 Task: Find connections with filter location Deoli with filter topic #securitywith filter profile language German with filter current company Esko with filter school Air Force Bal Bharati School with filter industry Market Research with filter service category Nonprofit Consulting with filter keywords title Director of Ethical Hacking
Action: Mouse moved to (470, 64)
Screenshot: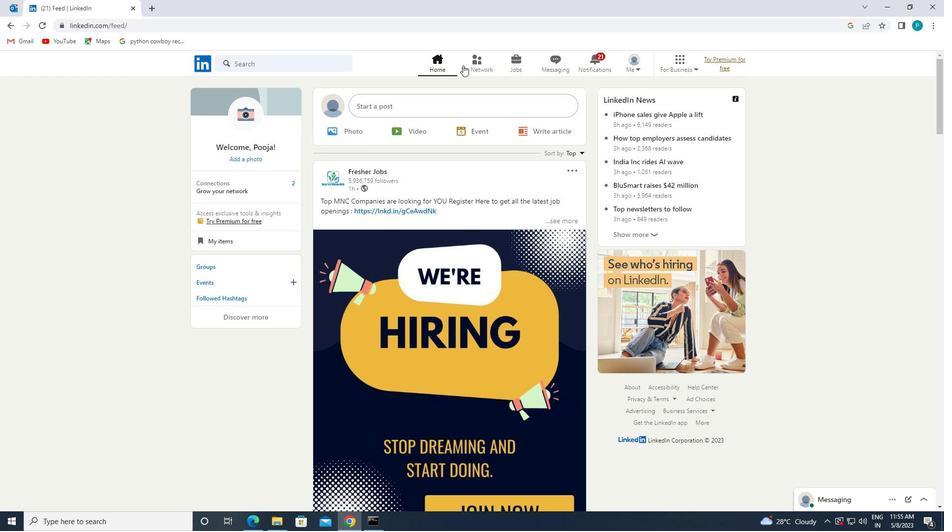 
Action: Mouse pressed left at (470, 64)
Screenshot: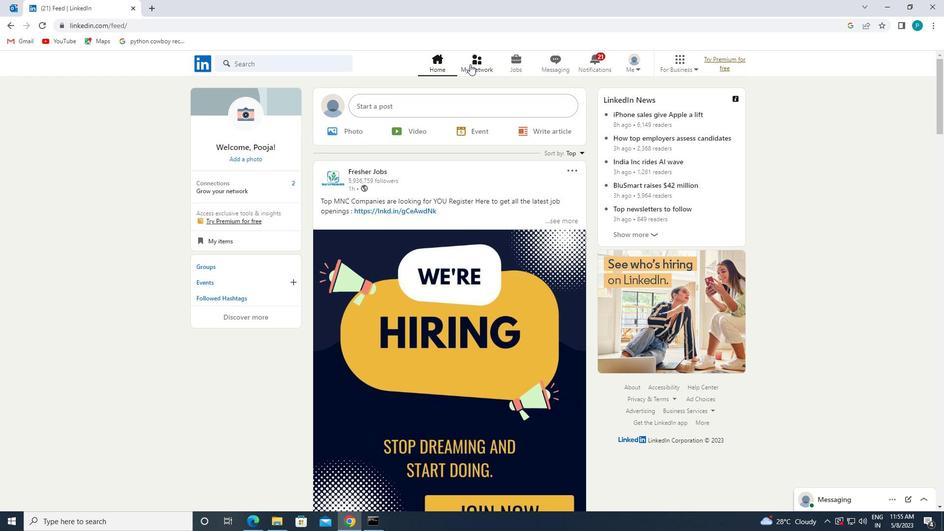 
Action: Mouse moved to (307, 117)
Screenshot: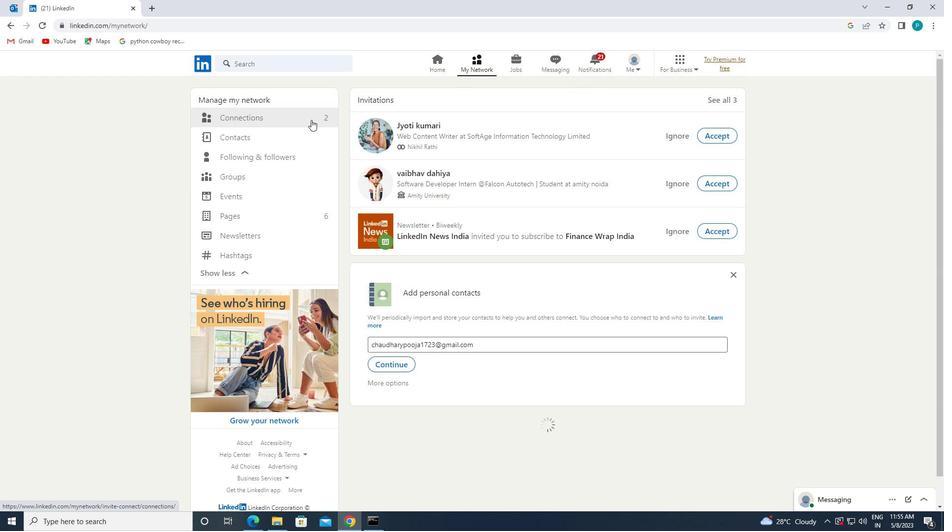 
Action: Mouse pressed left at (307, 117)
Screenshot: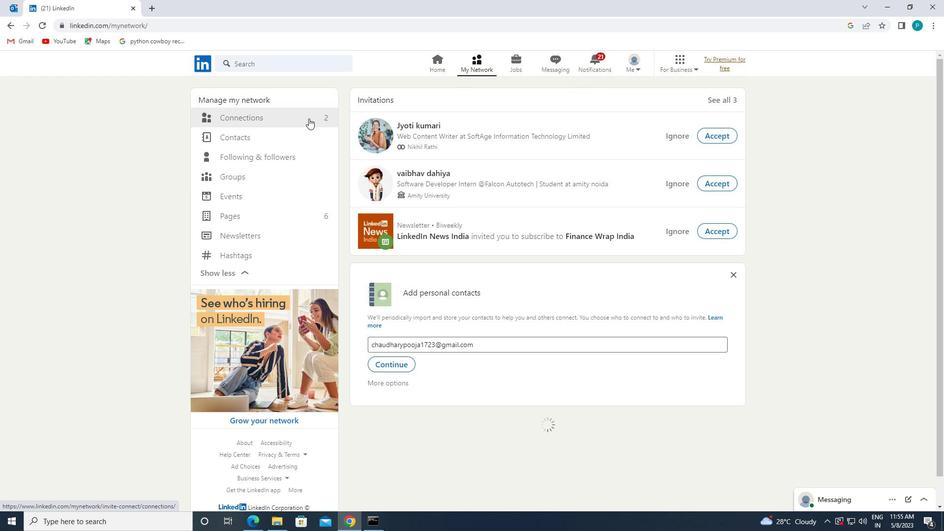 
Action: Mouse moved to (532, 120)
Screenshot: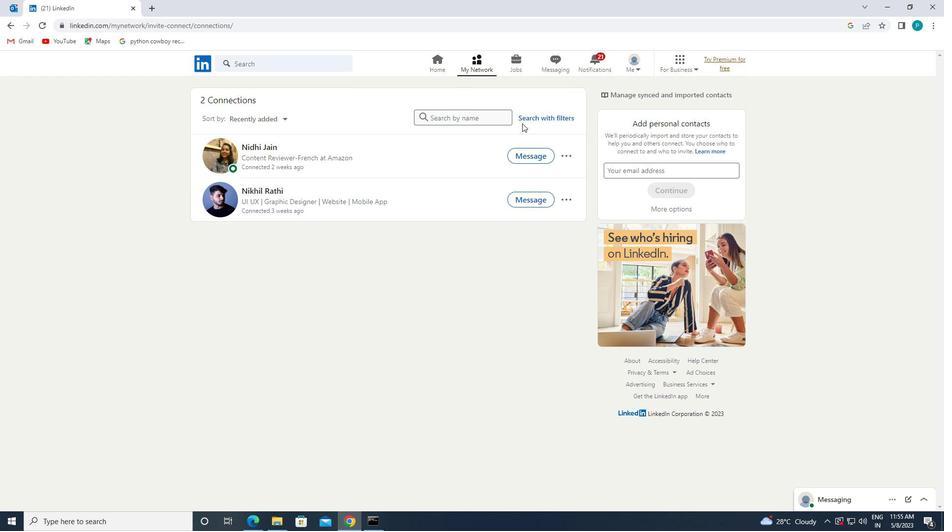 
Action: Mouse pressed left at (532, 120)
Screenshot: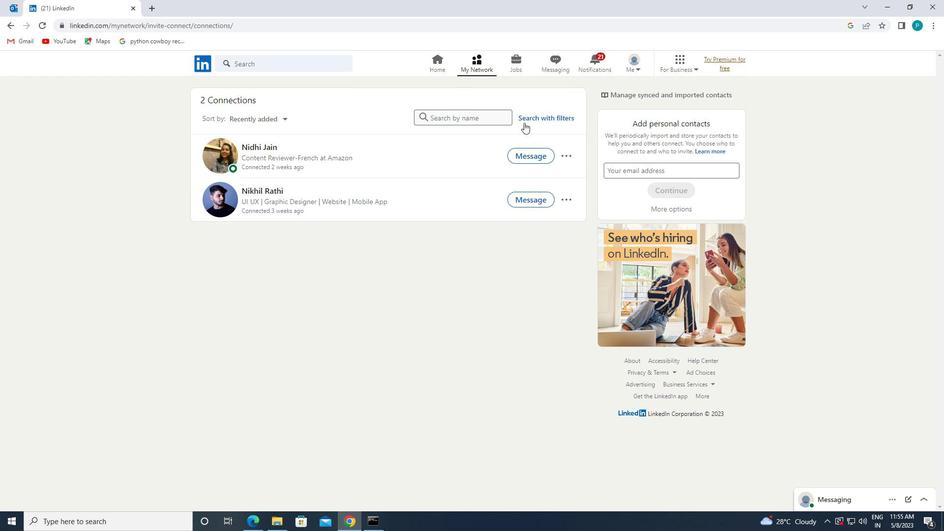 
Action: Mouse moved to (516, 92)
Screenshot: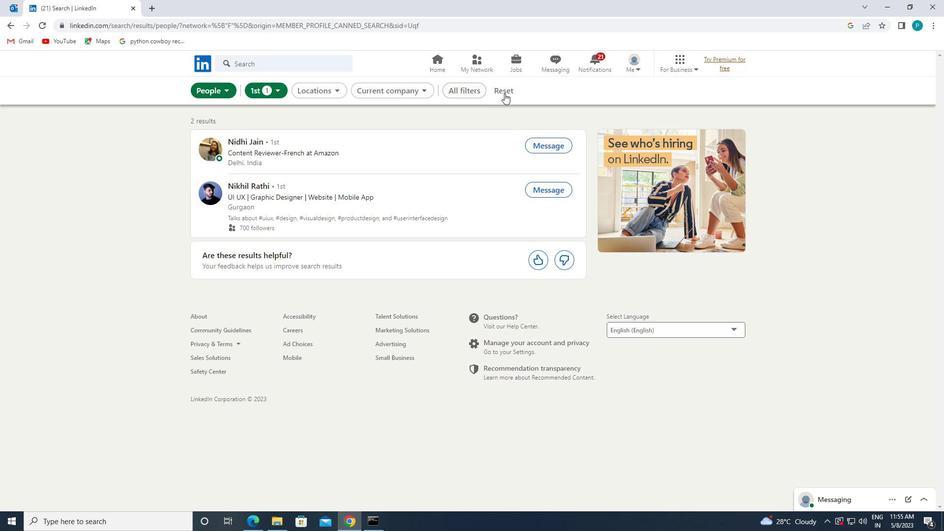 
Action: Mouse pressed left at (516, 92)
Screenshot: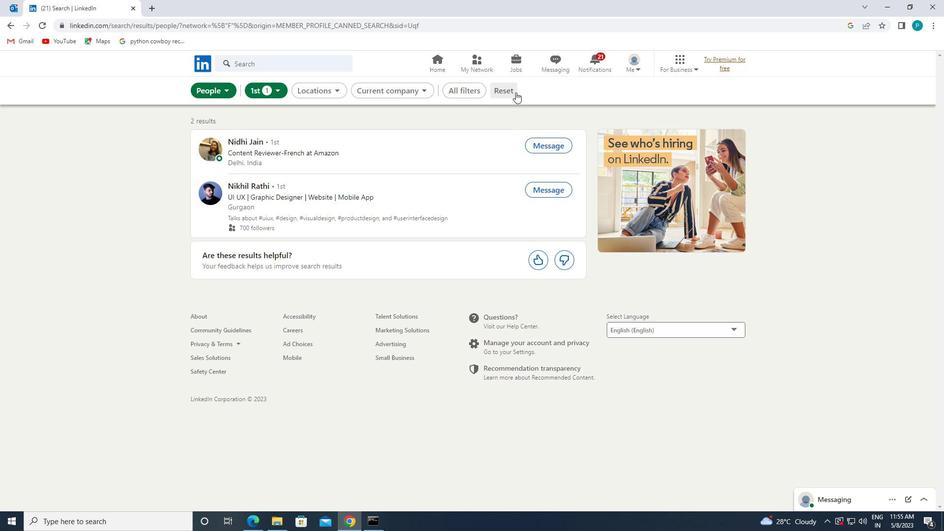 
Action: Mouse moved to (503, 84)
Screenshot: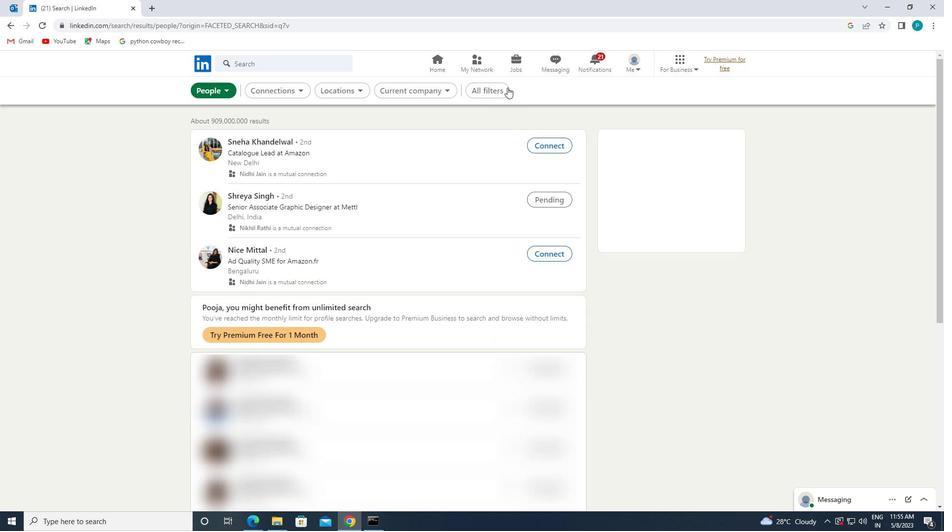 
Action: Mouse pressed left at (503, 84)
Screenshot: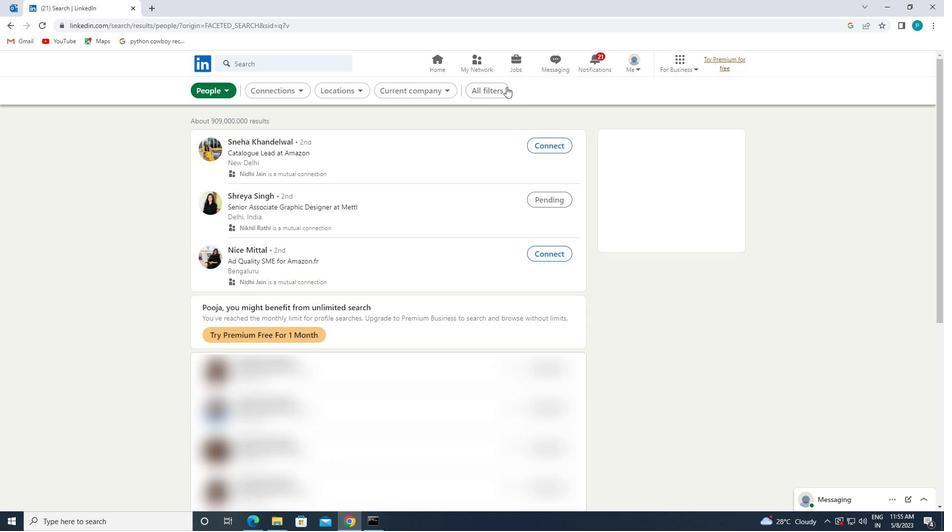 
Action: Mouse moved to (876, 338)
Screenshot: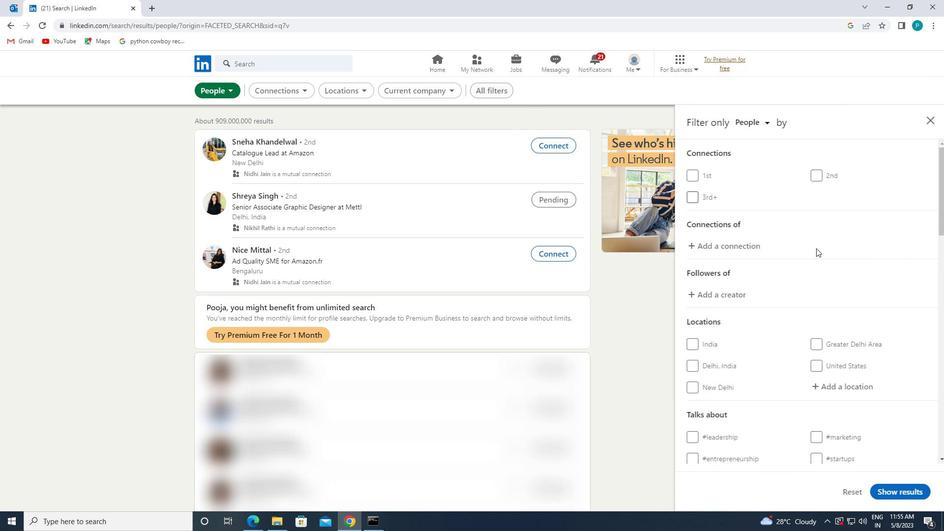 
Action: Mouse scrolled (876, 337) with delta (0, 0)
Screenshot: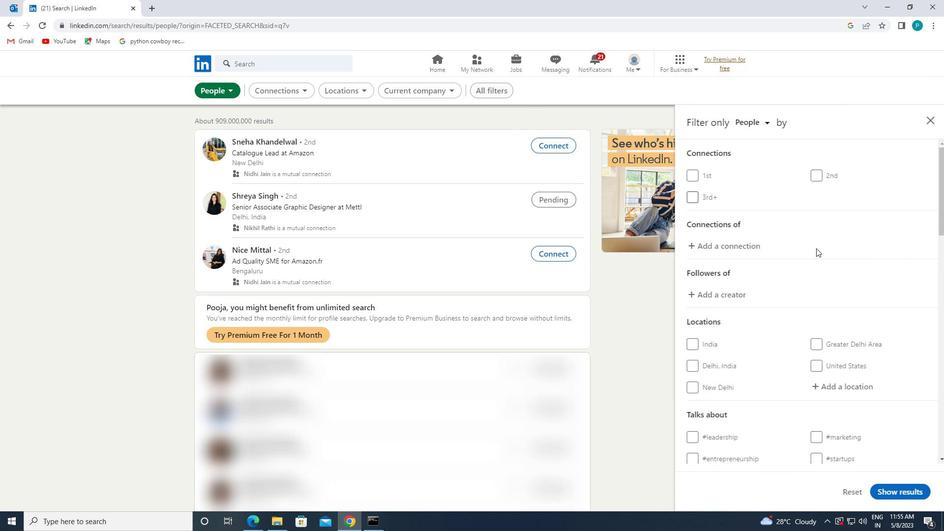 
Action: Mouse moved to (878, 340)
Screenshot: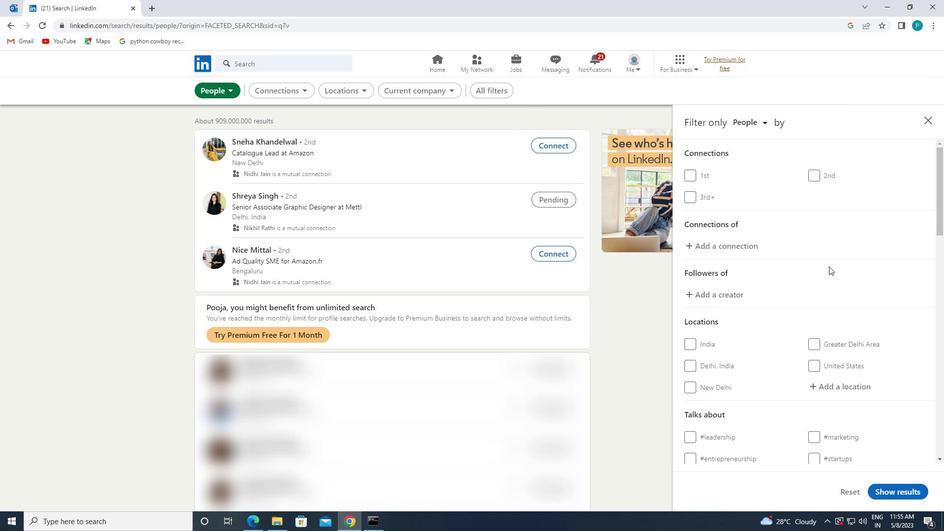 
Action: Mouse scrolled (878, 340) with delta (0, 0)
Screenshot: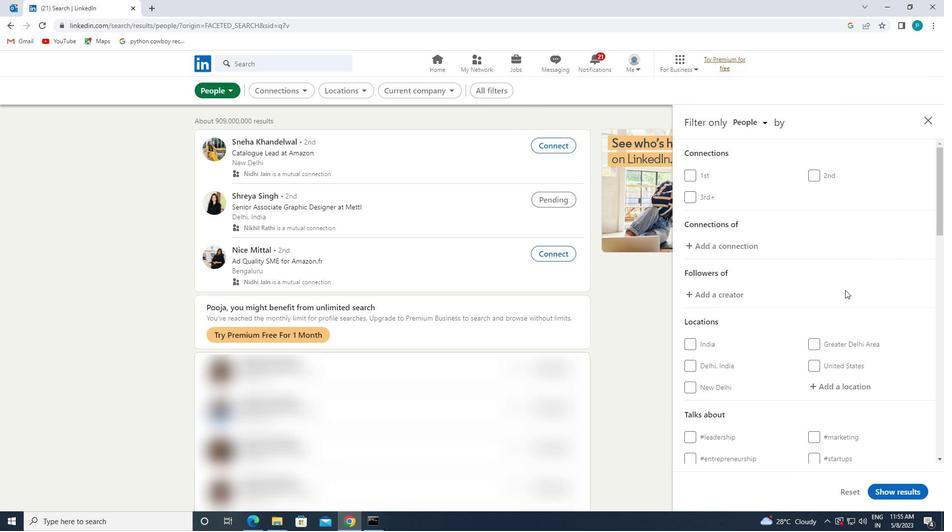 
Action: Mouse moved to (847, 289)
Screenshot: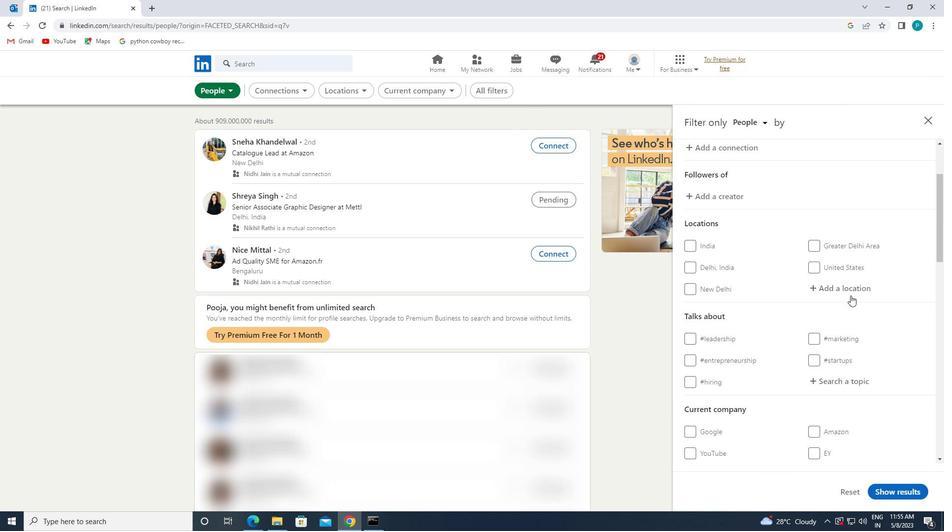 
Action: Mouse pressed left at (847, 289)
Screenshot: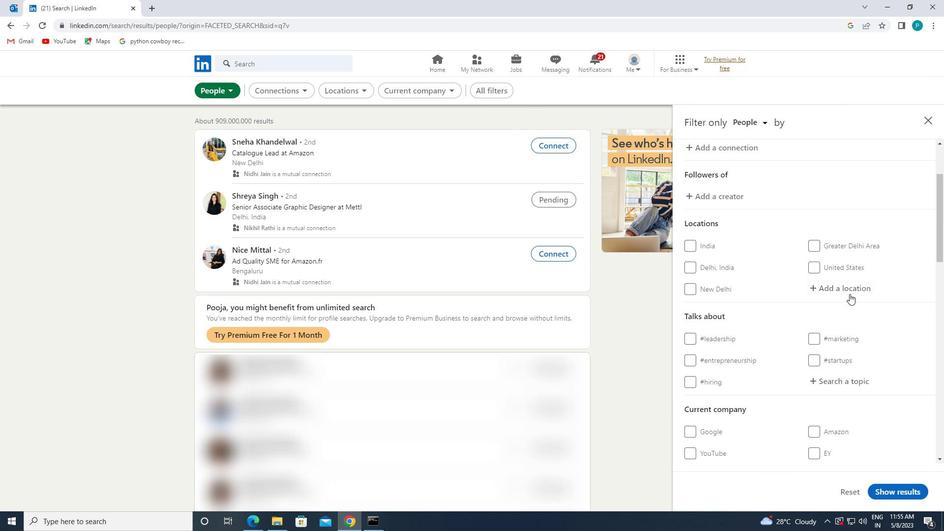 
Action: Key pressed <Key.caps_lock>d<Key.caps_lock>eoli
Screenshot: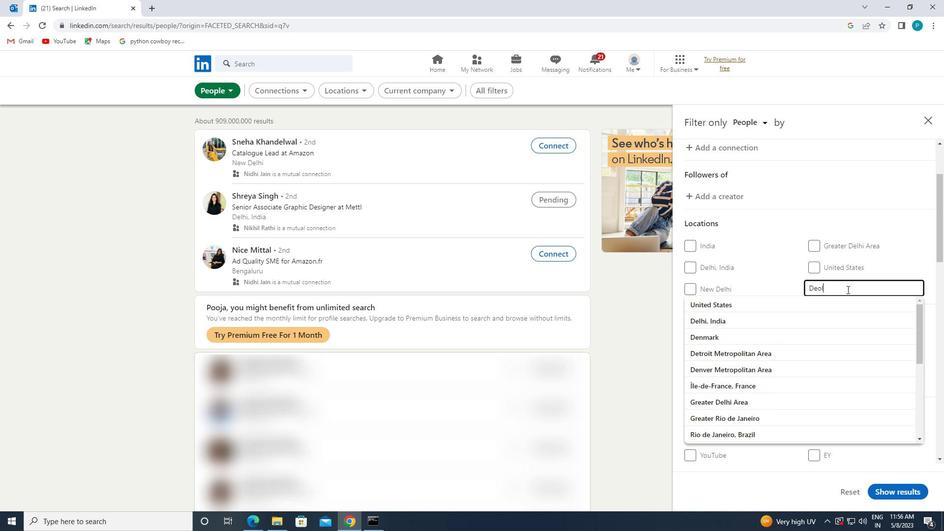 
Action: Mouse moved to (850, 301)
Screenshot: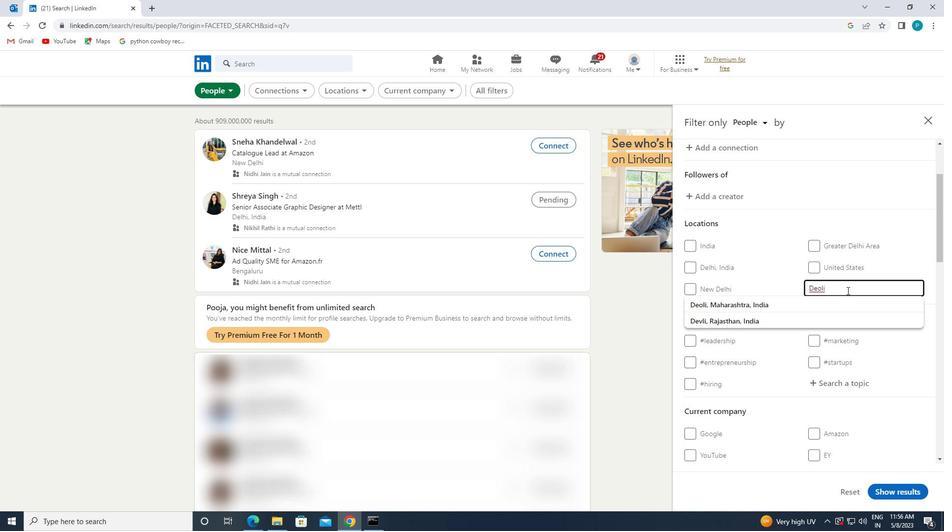 
Action: Mouse pressed left at (850, 301)
Screenshot: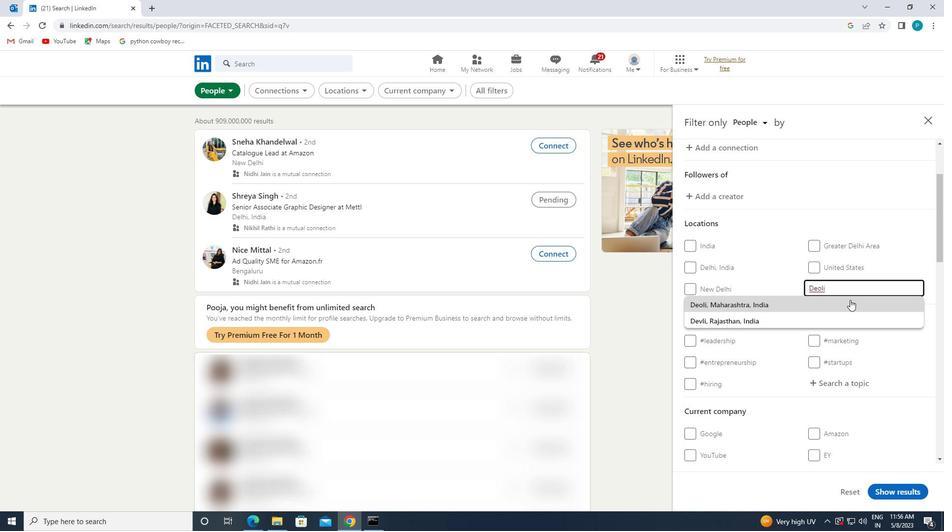 
Action: Mouse moved to (855, 321)
Screenshot: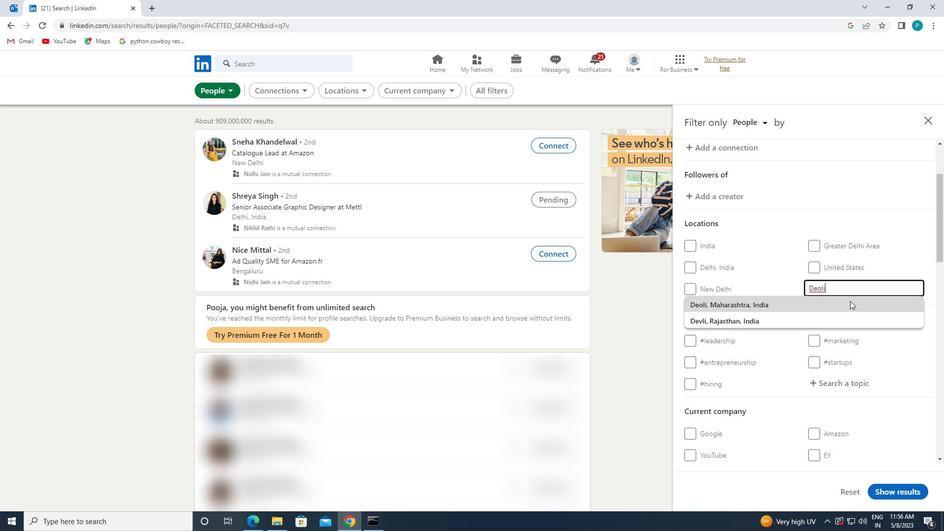 
Action: Mouse scrolled (855, 320) with delta (0, 0)
Screenshot: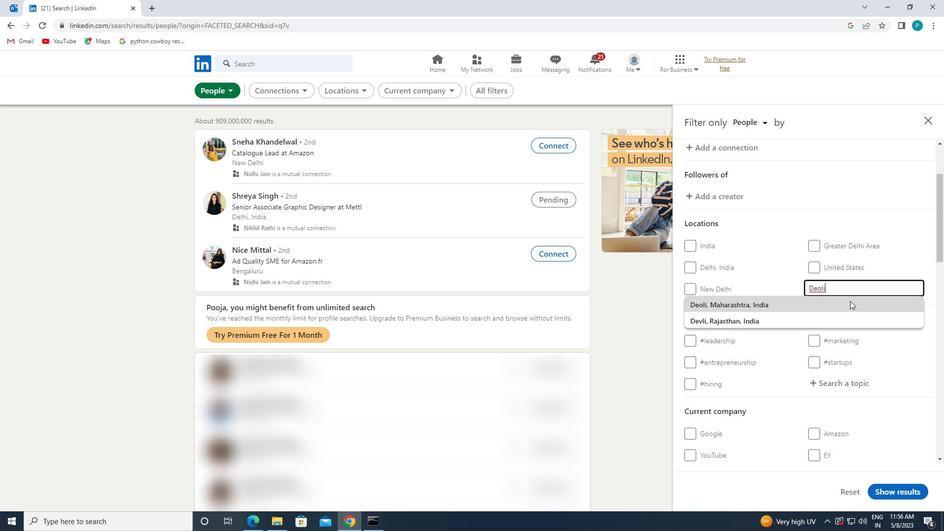 
Action: Mouse moved to (855, 321)
Screenshot: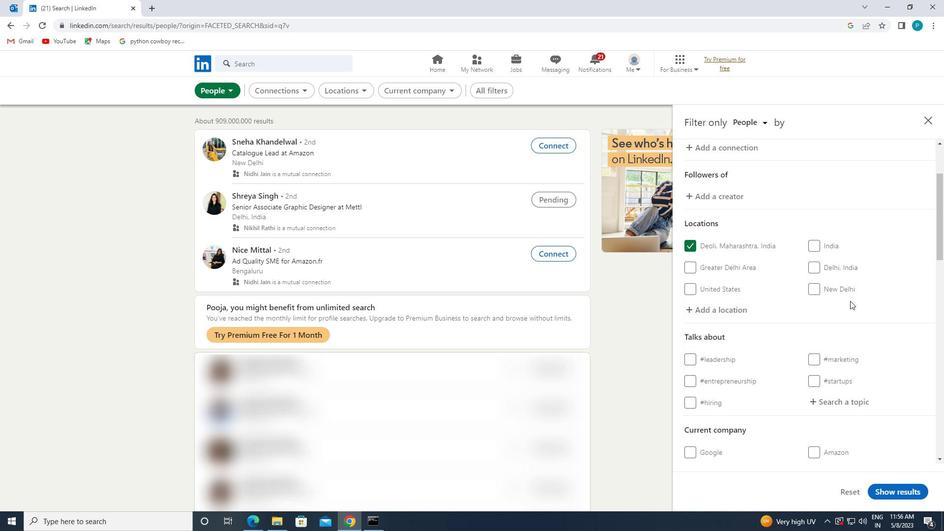 
Action: Mouse scrolled (855, 321) with delta (0, 0)
Screenshot: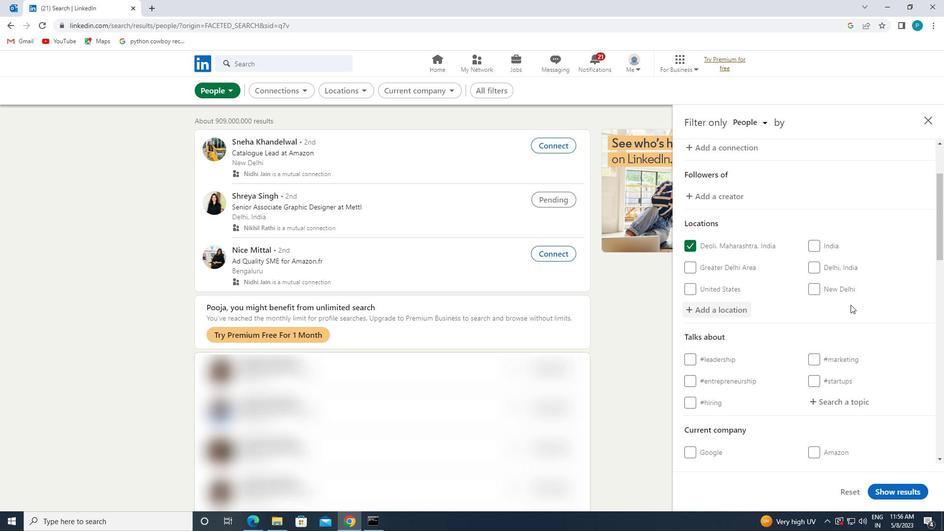 
Action: Mouse moved to (858, 304)
Screenshot: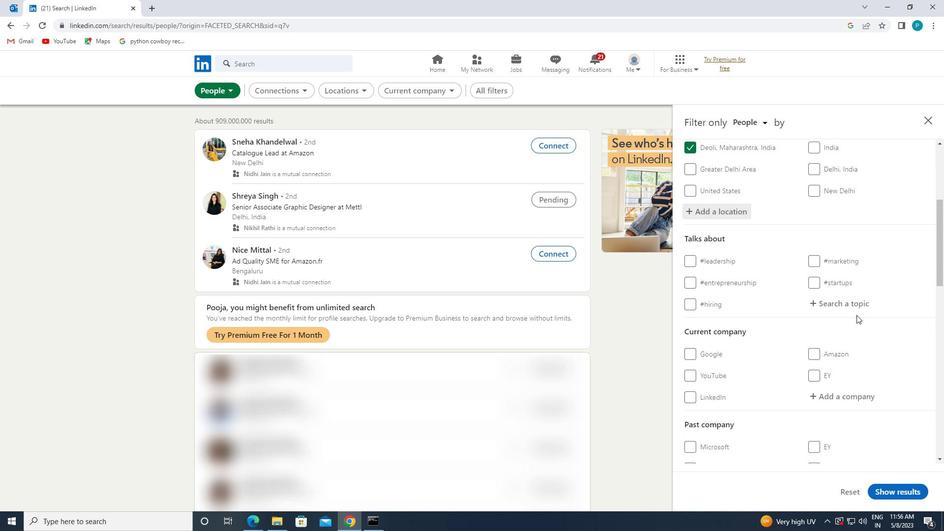 
Action: Mouse pressed left at (858, 304)
Screenshot: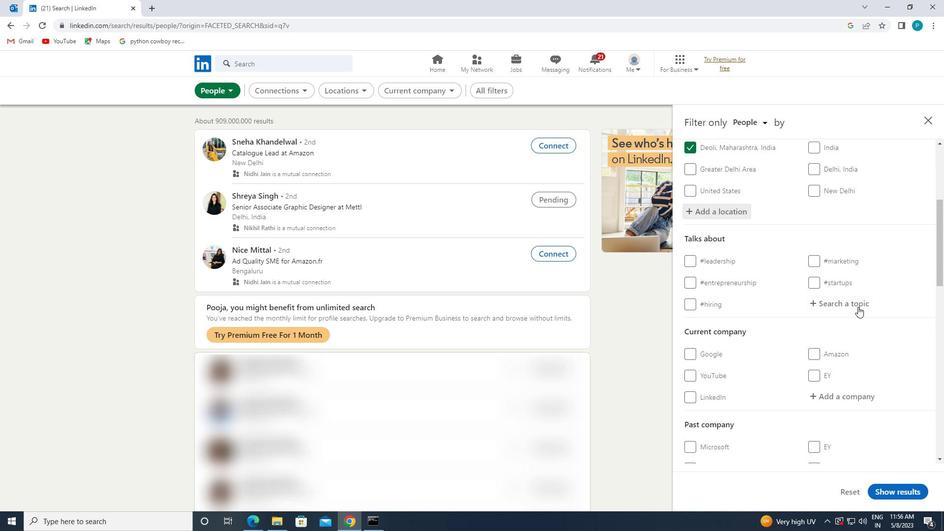 
Action: Key pressed <Key.shift>#SECURITY
Screenshot: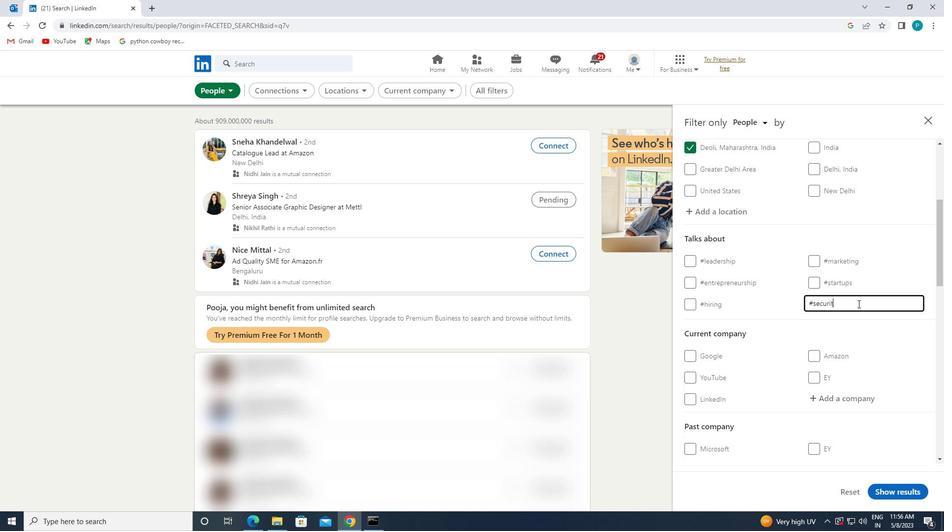 
Action: Mouse moved to (828, 335)
Screenshot: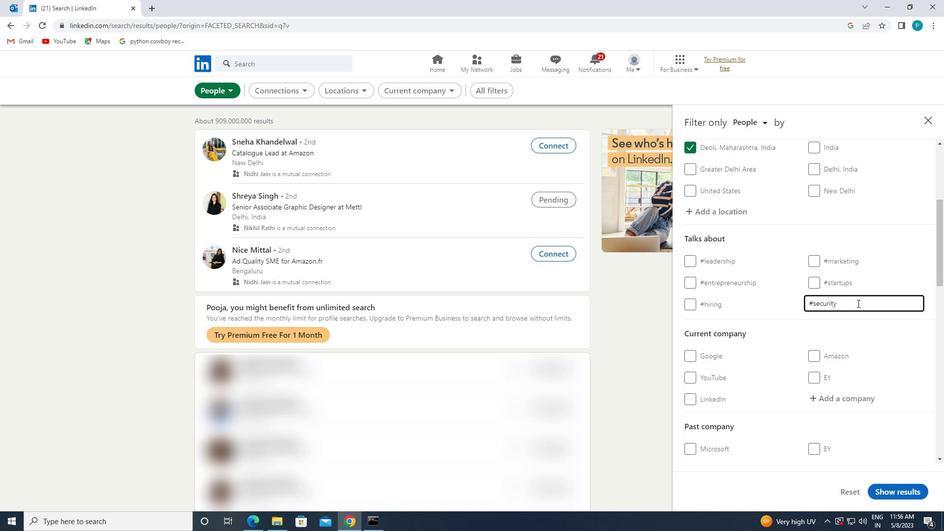 
Action: Mouse scrolled (828, 334) with delta (0, 0)
Screenshot: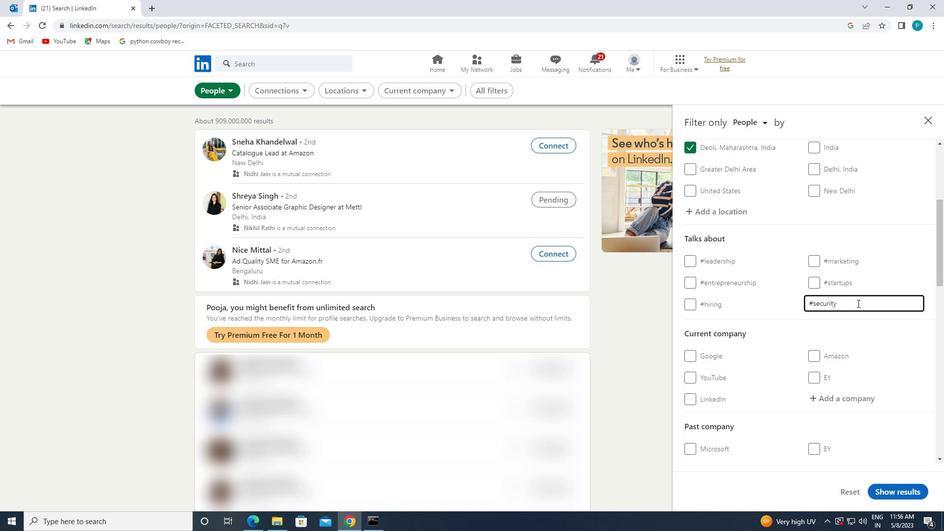 
Action: Mouse moved to (813, 347)
Screenshot: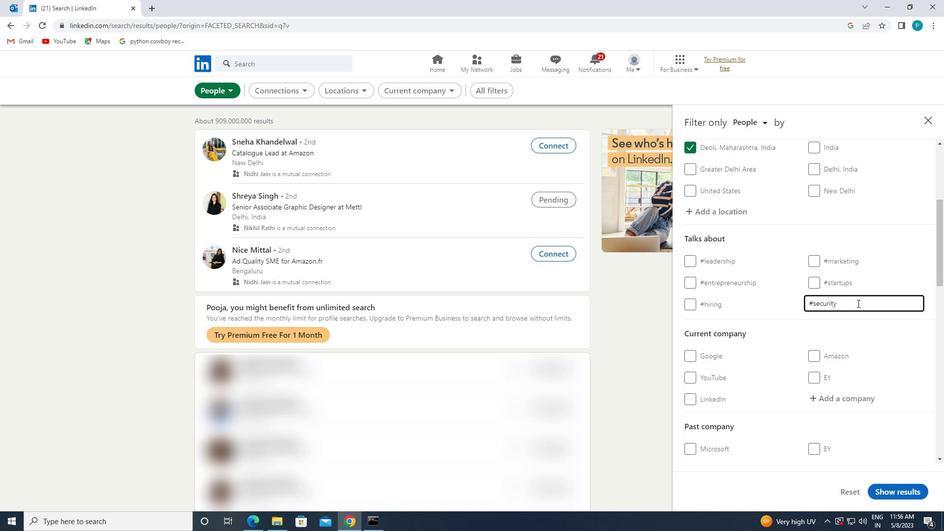 
Action: Mouse scrolled (813, 346) with delta (0, 0)
Screenshot: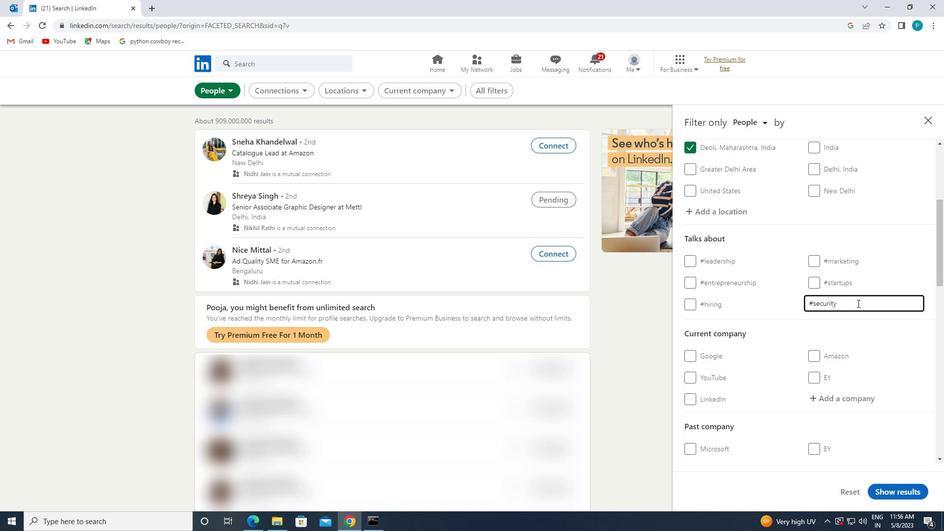 
Action: Mouse moved to (812, 348)
Screenshot: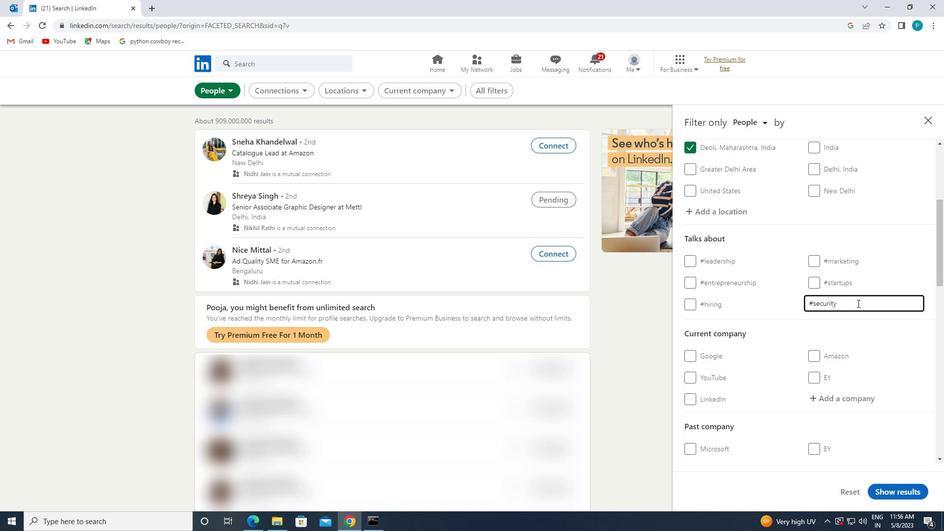 
Action: Mouse scrolled (812, 347) with delta (0, 0)
Screenshot: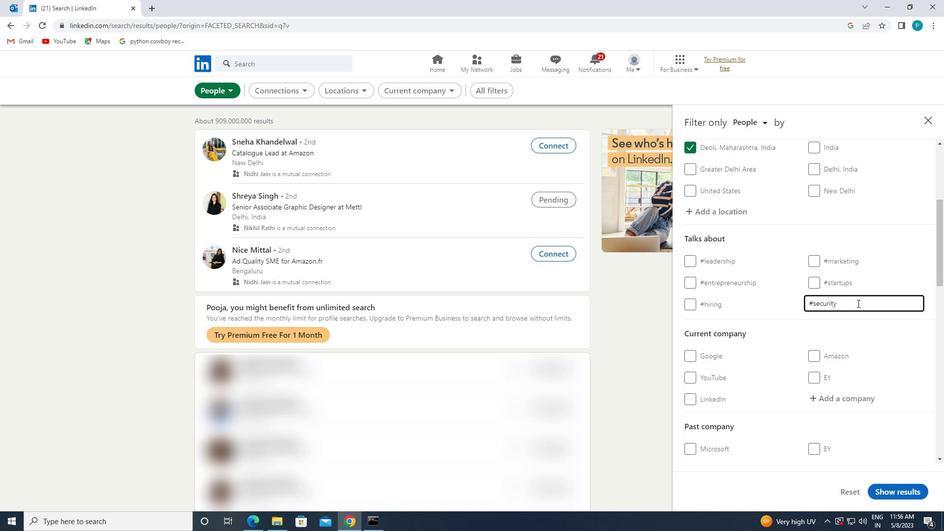 
Action: Mouse moved to (745, 368)
Screenshot: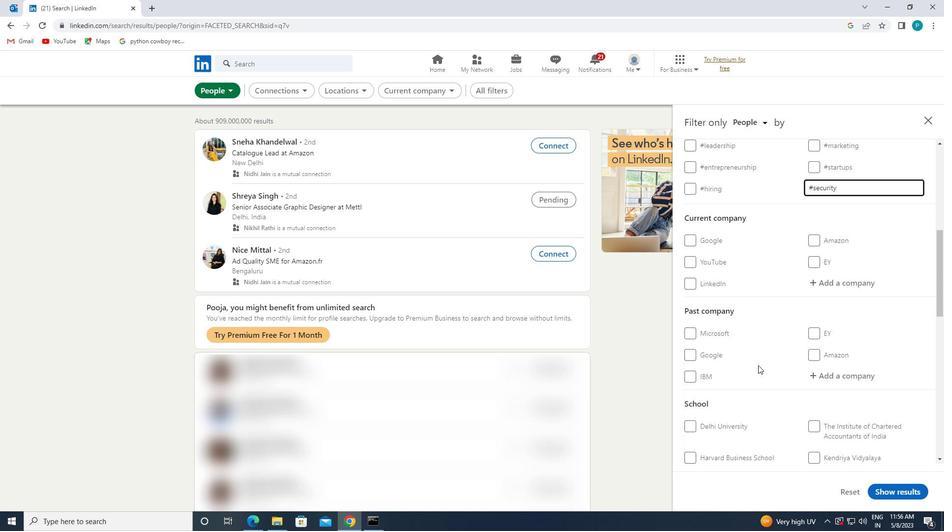 
Action: Mouse scrolled (745, 367) with delta (0, 0)
Screenshot: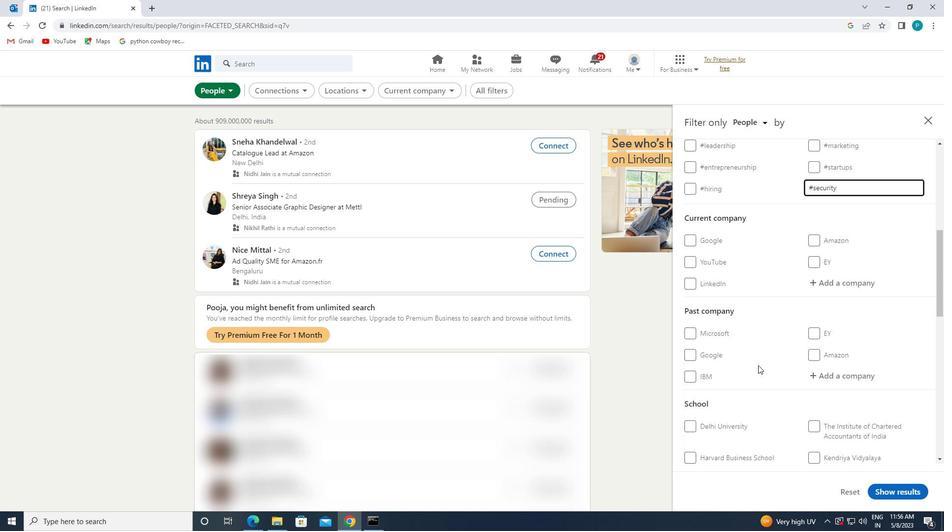 
Action: Mouse scrolled (745, 367) with delta (0, 0)
Screenshot: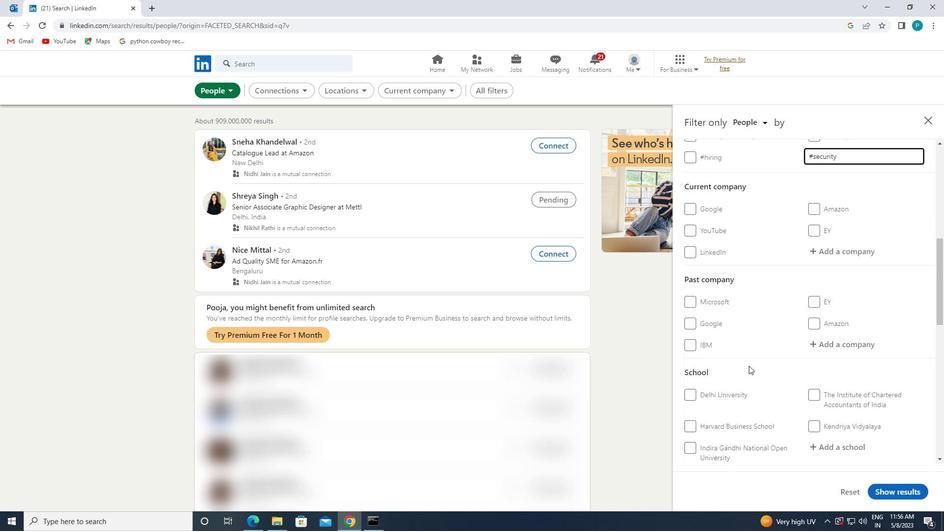 
Action: Mouse moved to (703, 390)
Screenshot: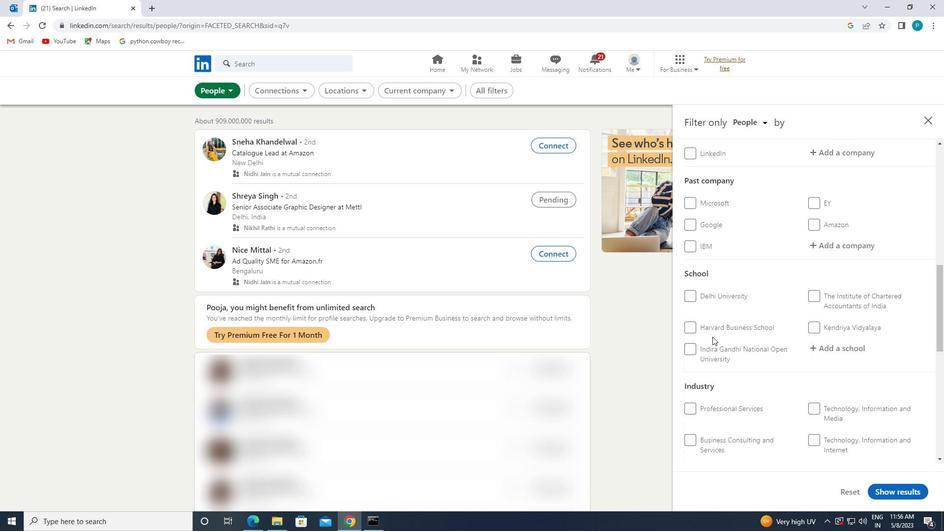 
Action: Mouse scrolled (703, 389) with delta (0, 0)
Screenshot: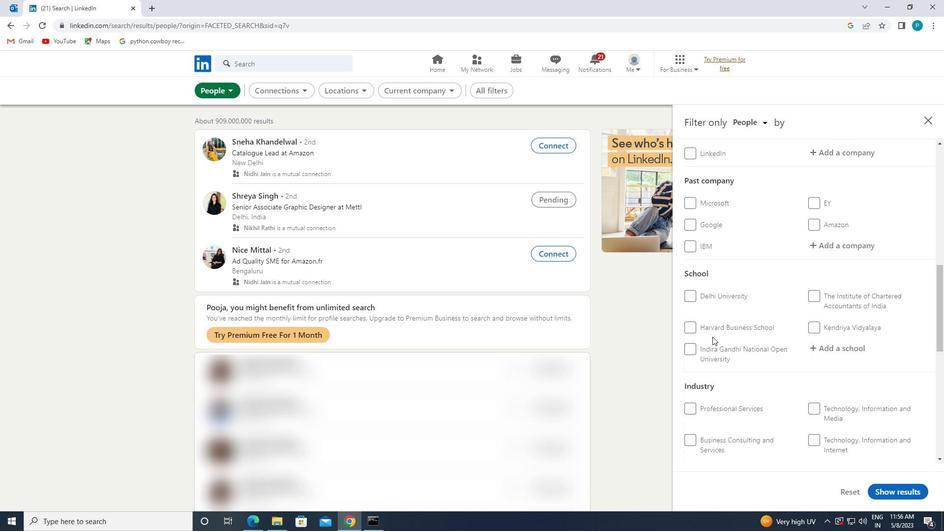 
Action: Mouse scrolled (703, 389) with delta (0, 0)
Screenshot: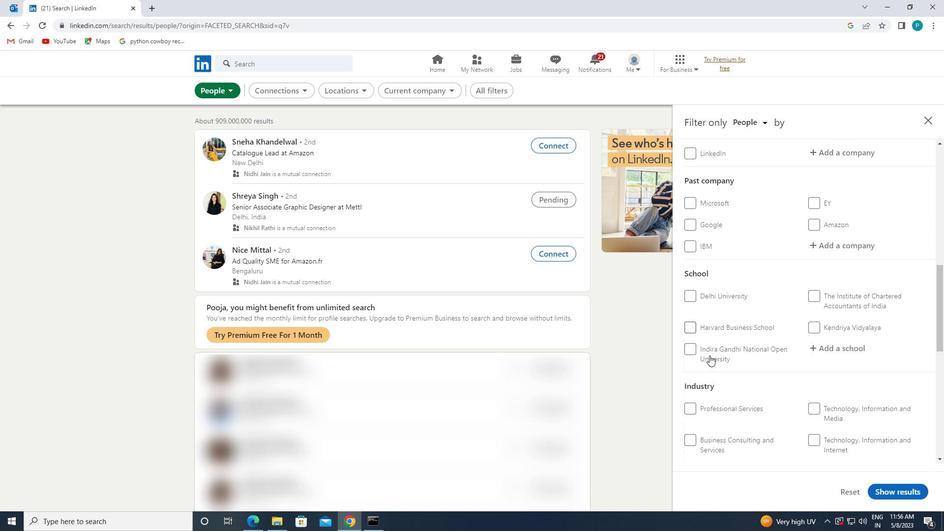 
Action: Mouse scrolled (703, 389) with delta (0, 0)
Screenshot: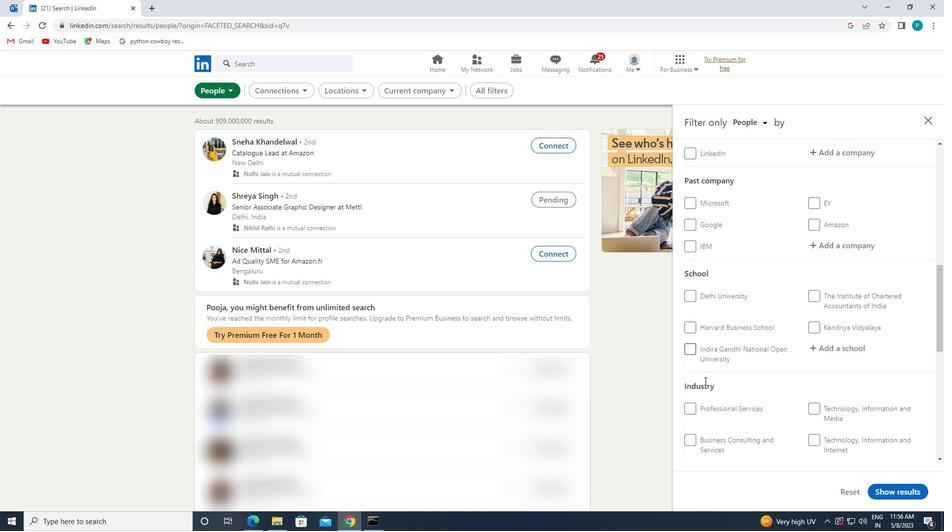 
Action: Mouse moved to (685, 414)
Screenshot: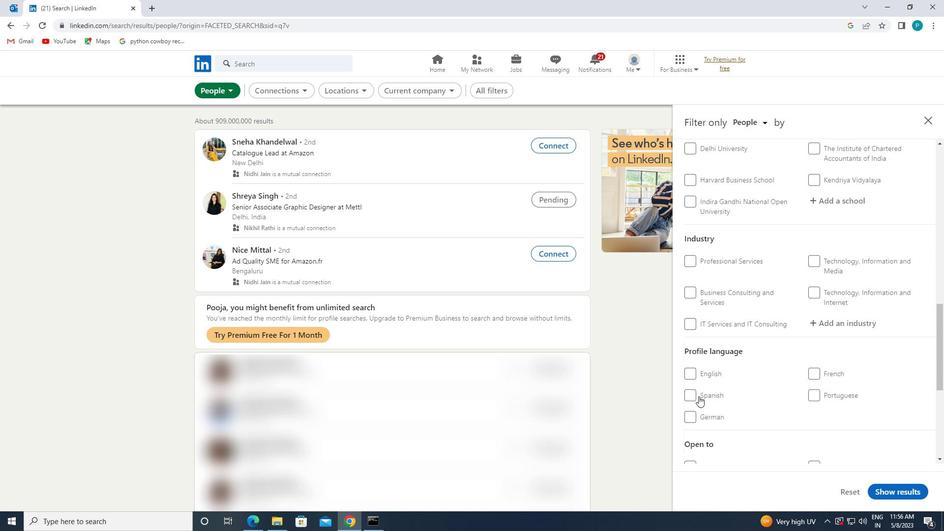 
Action: Mouse pressed left at (685, 414)
Screenshot: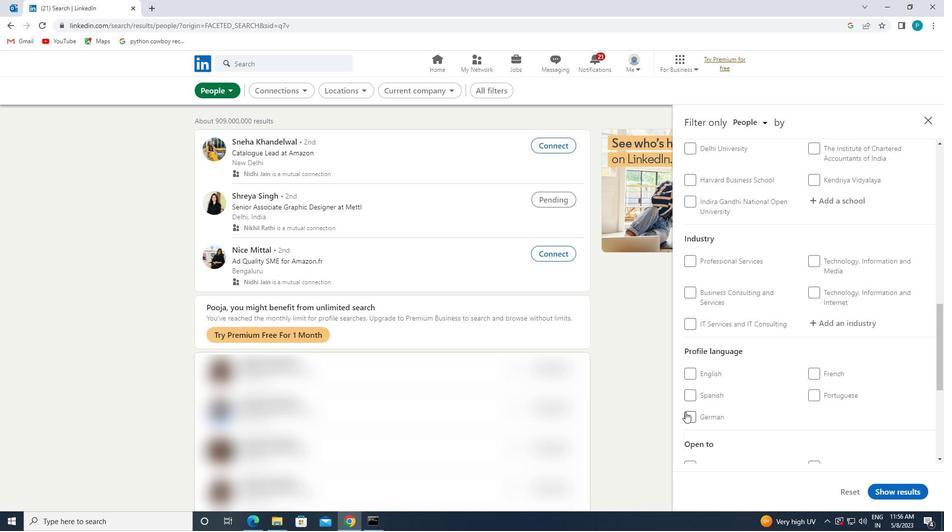 
Action: Mouse moved to (745, 383)
Screenshot: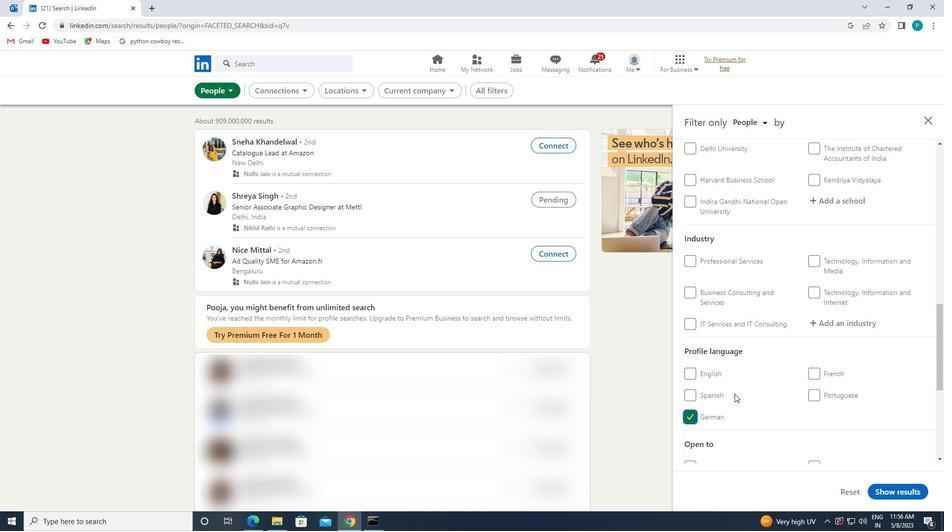 
Action: Mouse scrolled (745, 383) with delta (0, 0)
Screenshot: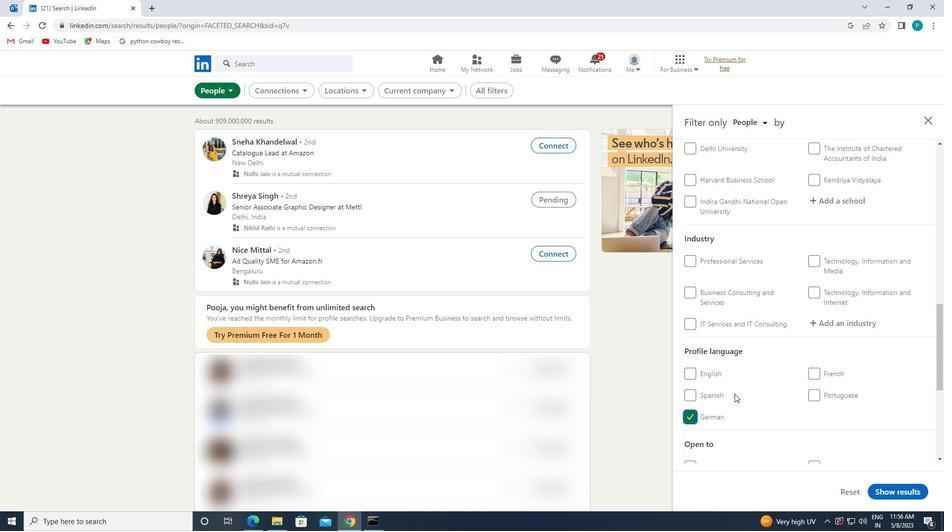 
Action: Mouse moved to (745, 382)
Screenshot: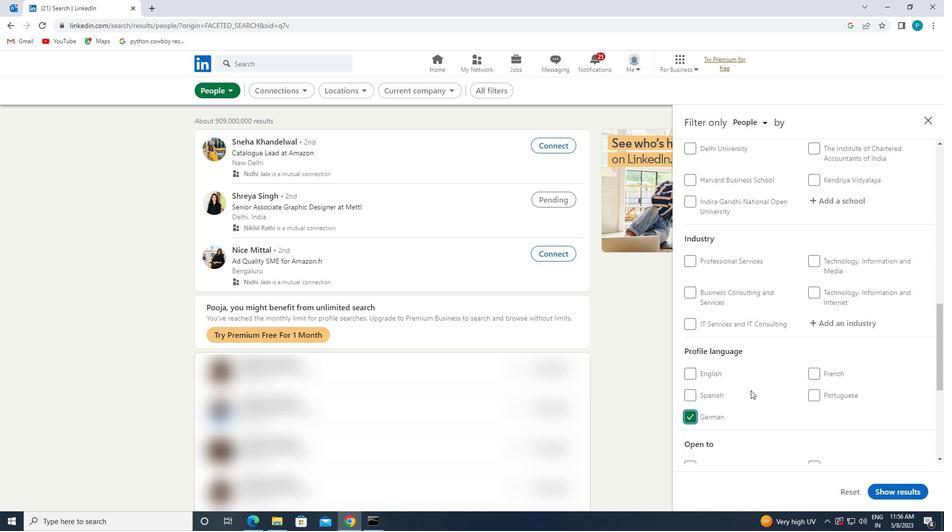 
Action: Mouse scrolled (745, 382) with delta (0, 0)
Screenshot: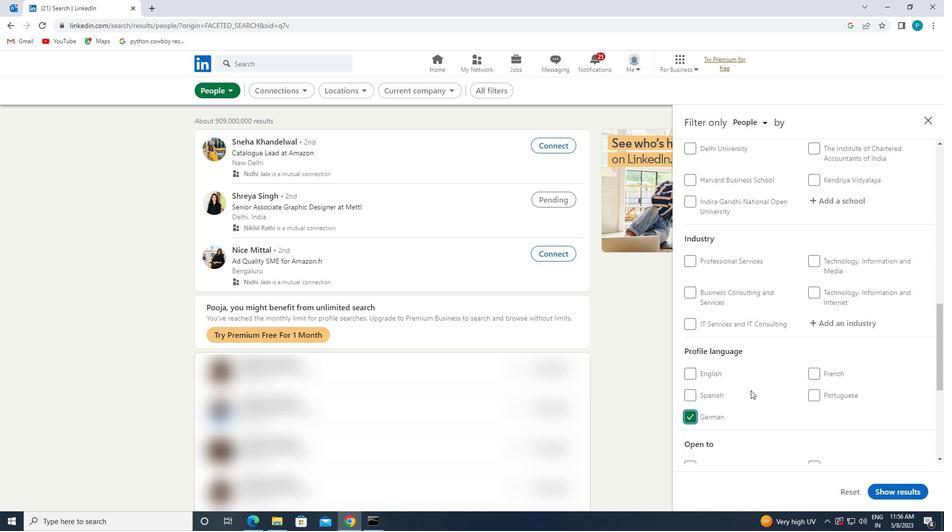 
Action: Mouse moved to (742, 380)
Screenshot: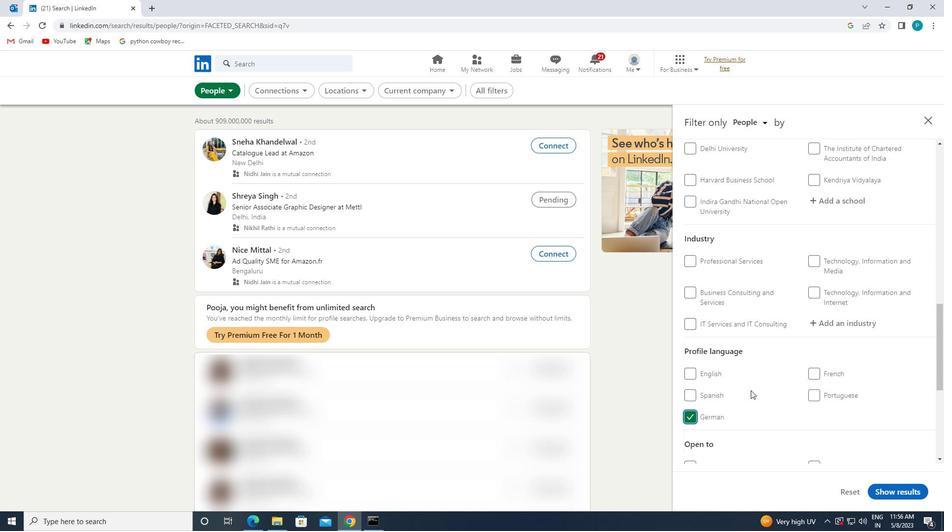 
Action: Mouse scrolled (742, 380) with delta (0, 0)
Screenshot: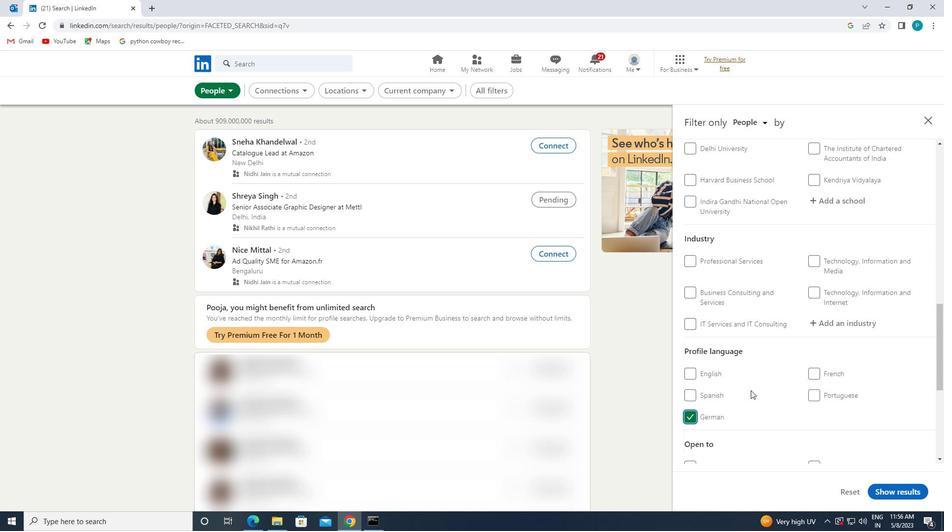 
Action: Mouse moved to (752, 336)
Screenshot: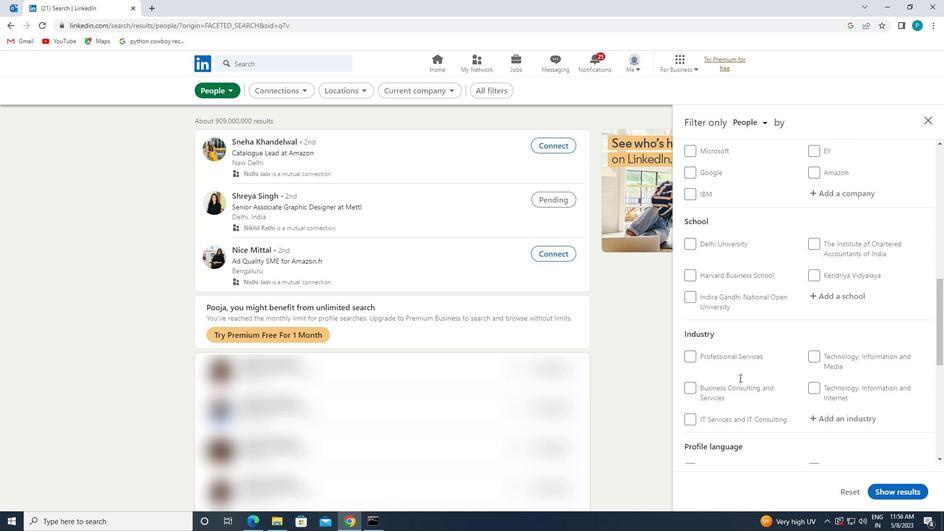 
Action: Mouse scrolled (752, 337) with delta (0, 0)
Screenshot: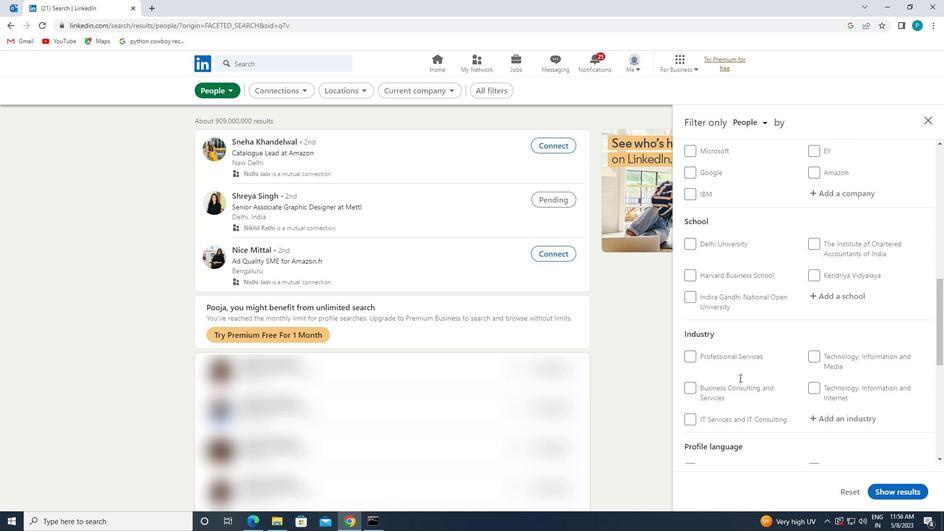 
Action: Mouse moved to (751, 333)
Screenshot: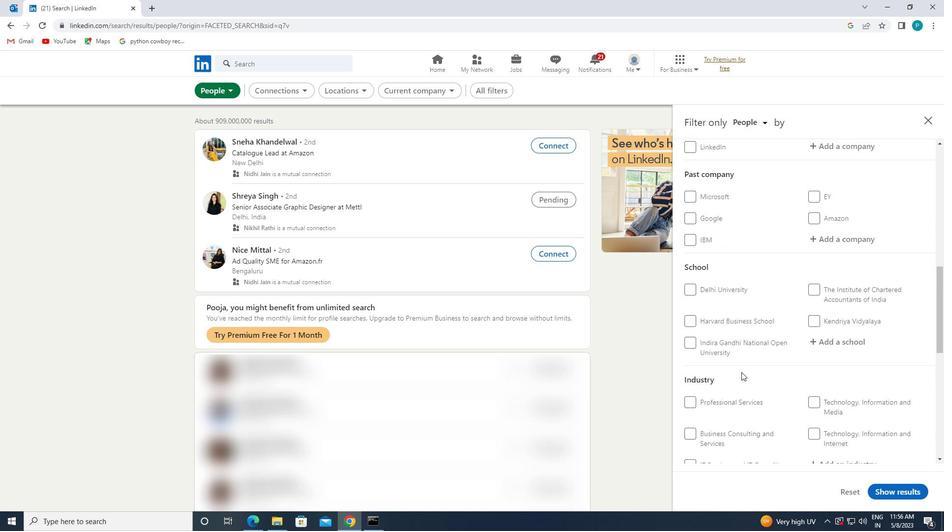 
Action: Mouse scrolled (751, 333) with delta (0, 0)
Screenshot: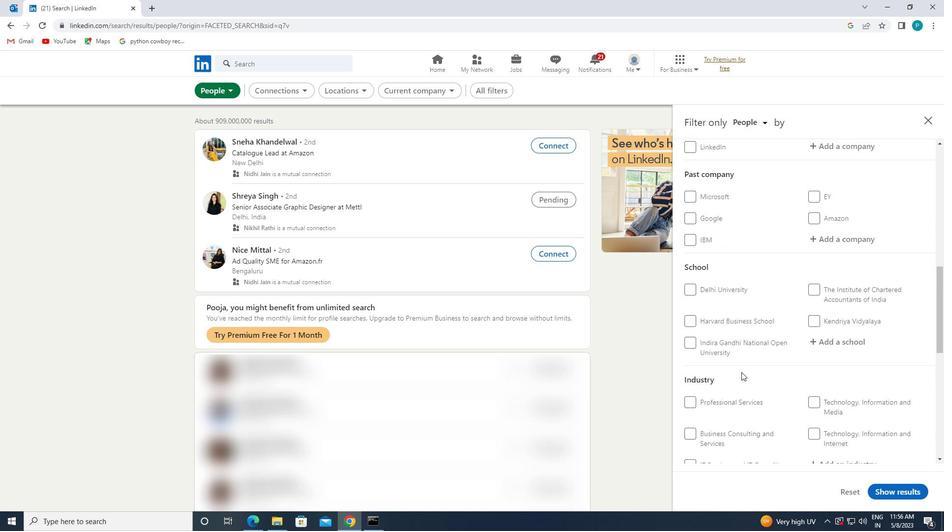 
Action: Mouse moved to (751, 332)
Screenshot: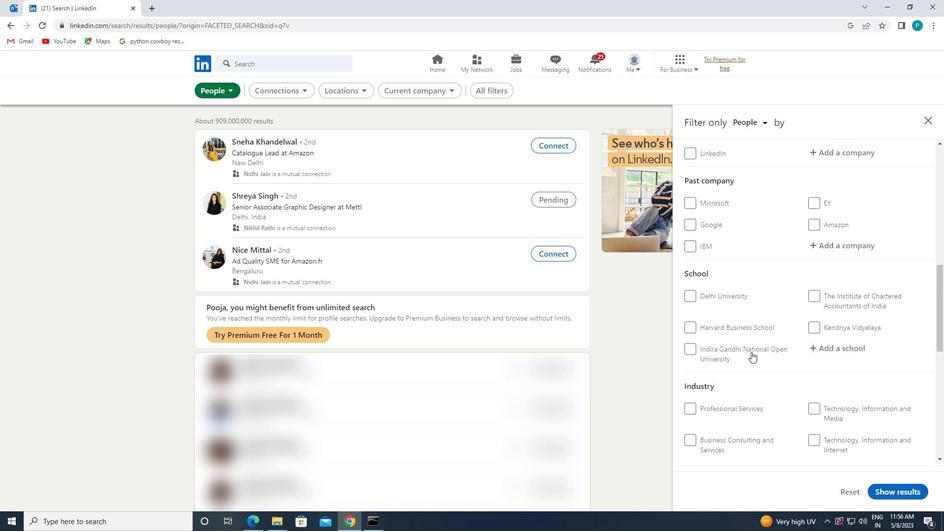 
Action: Mouse scrolled (751, 332) with delta (0, 0)
Screenshot: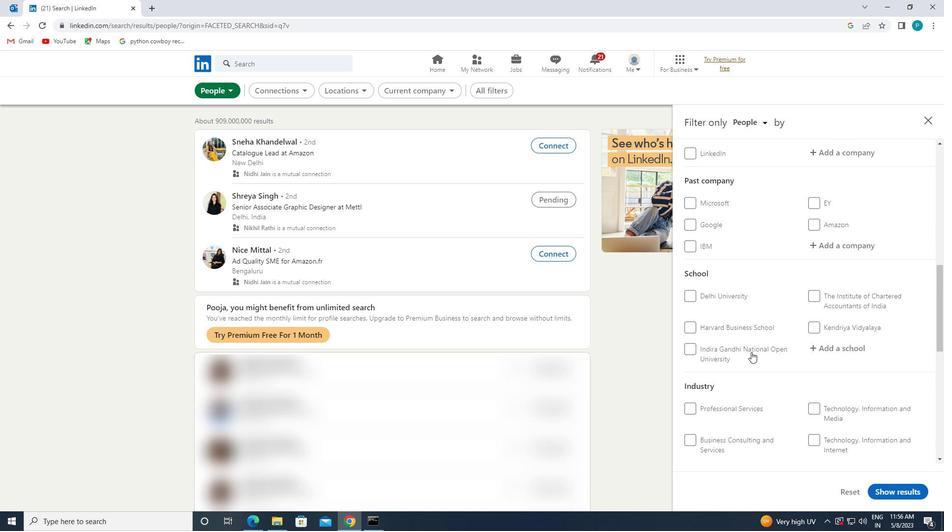 
Action: Mouse moved to (820, 292)
Screenshot: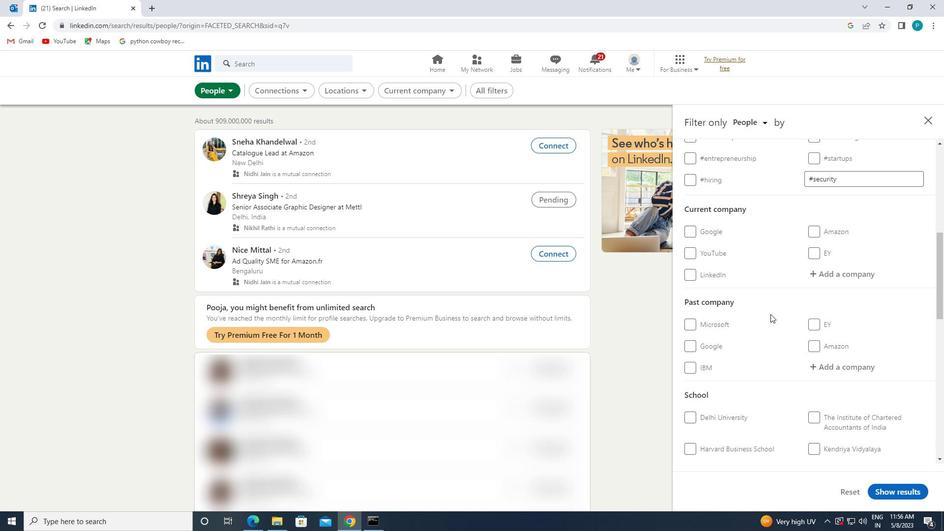 
Action: Mouse scrolled (820, 293) with delta (0, 0)
Screenshot: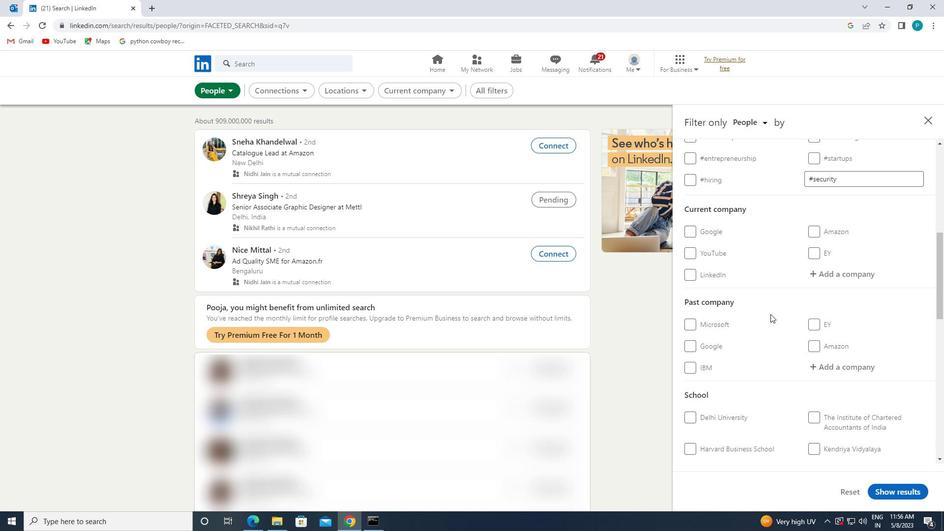 
Action: Mouse scrolled (820, 293) with delta (0, 0)
Screenshot: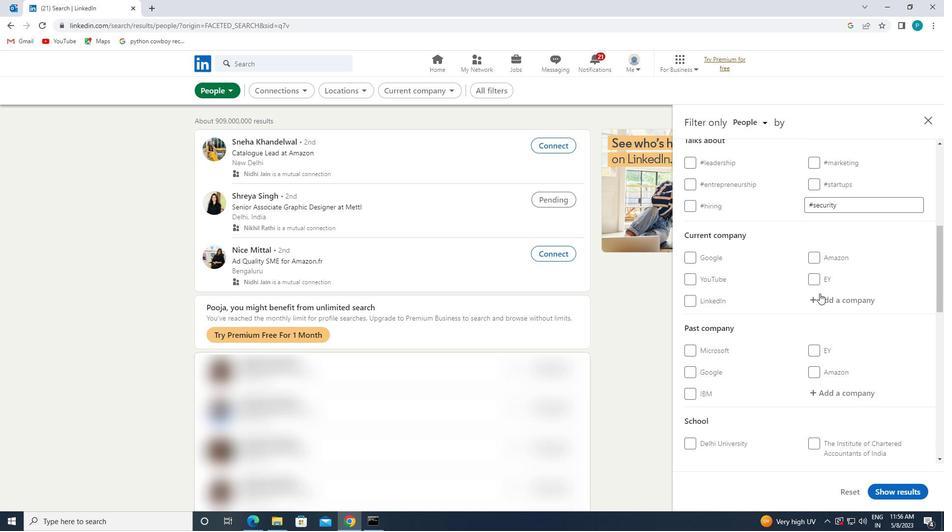 
Action: Mouse moved to (846, 390)
Screenshot: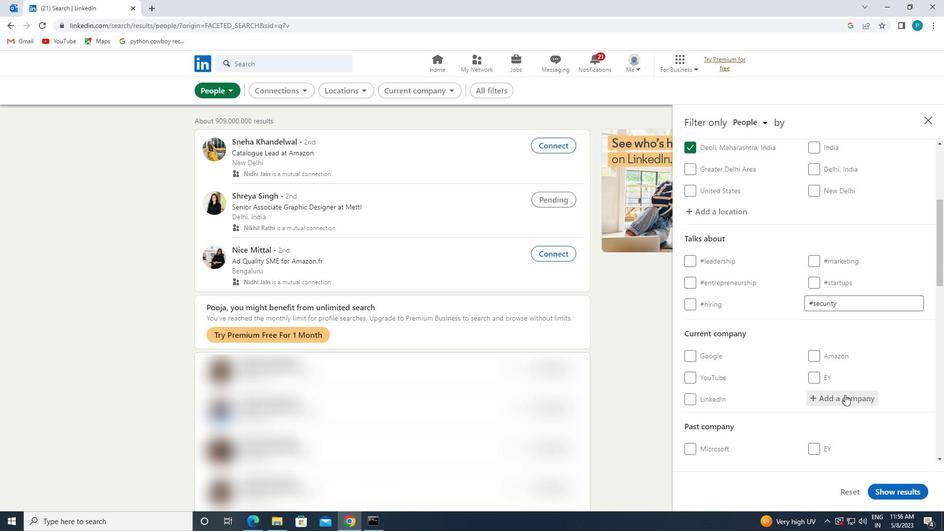 
Action: Mouse pressed left at (846, 390)
Screenshot: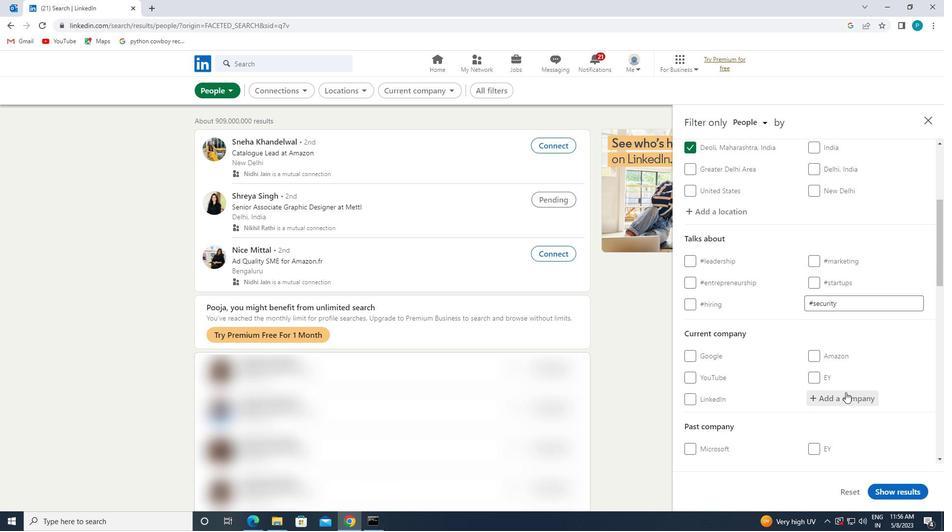 
Action: Mouse moved to (849, 388)
Screenshot: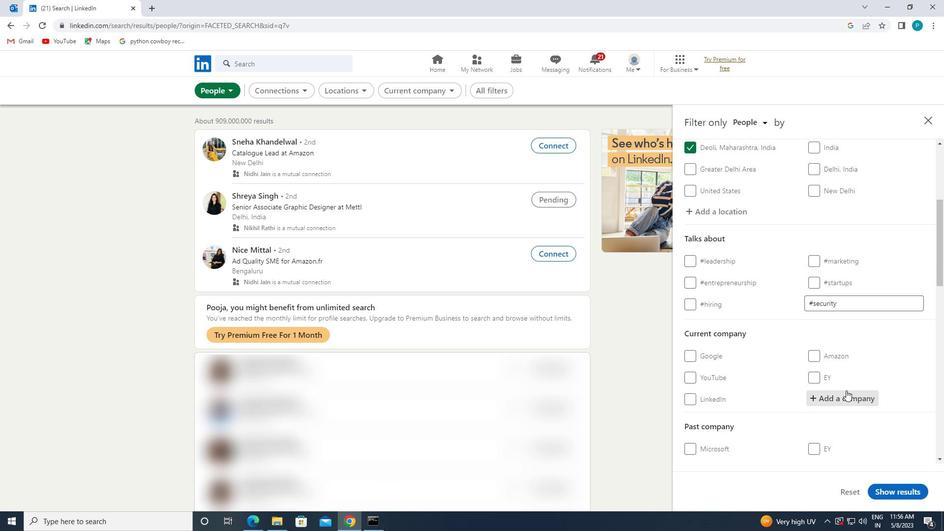 
Action: Key pressed <Key.caps_lock>E<Key.caps_lock>SKO
Screenshot: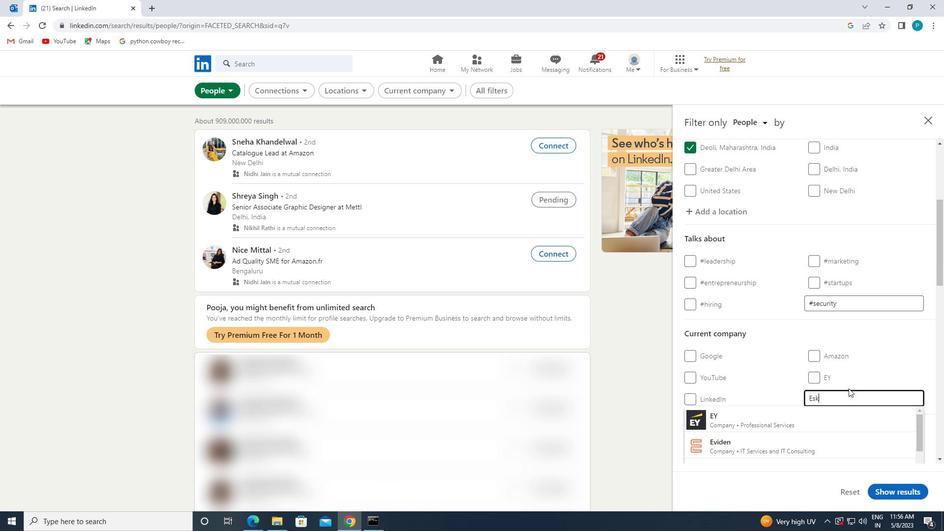 
Action: Mouse moved to (807, 429)
Screenshot: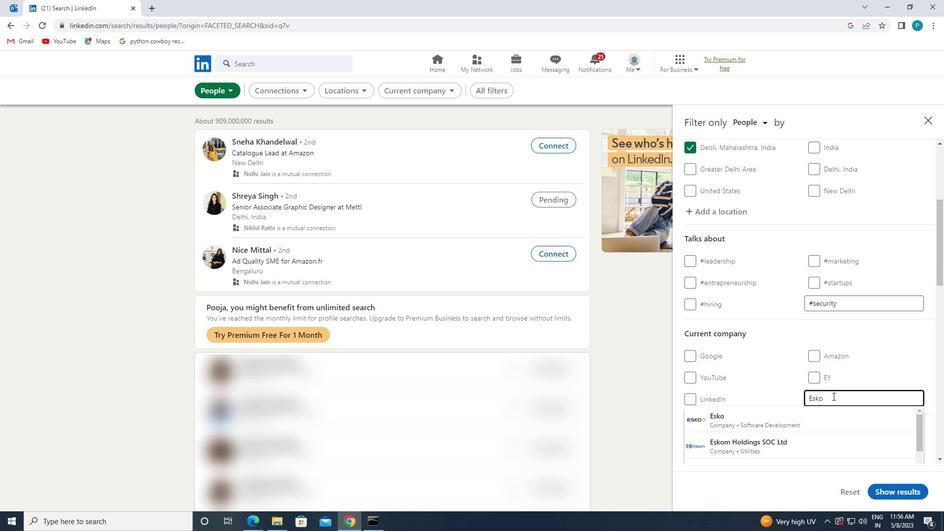 
Action: Mouse pressed left at (807, 429)
Screenshot: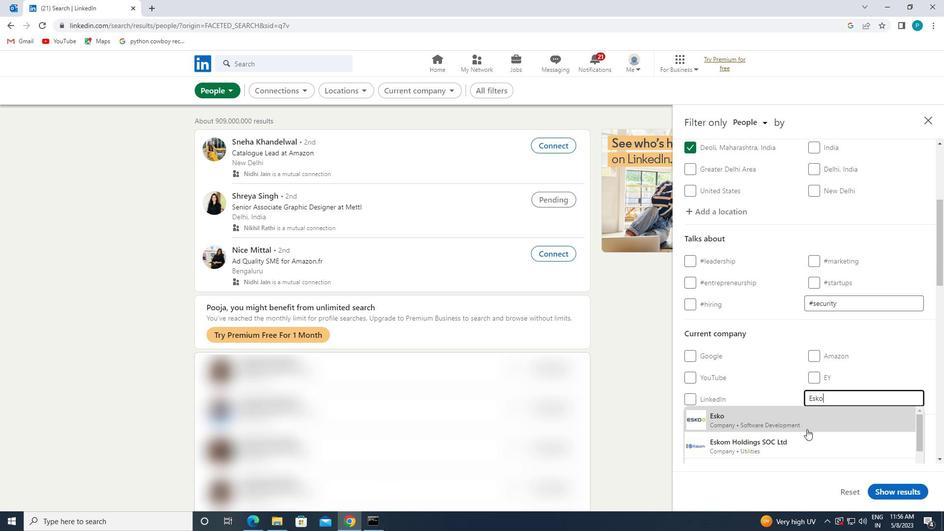 
Action: Mouse scrolled (807, 429) with delta (0, 0)
Screenshot: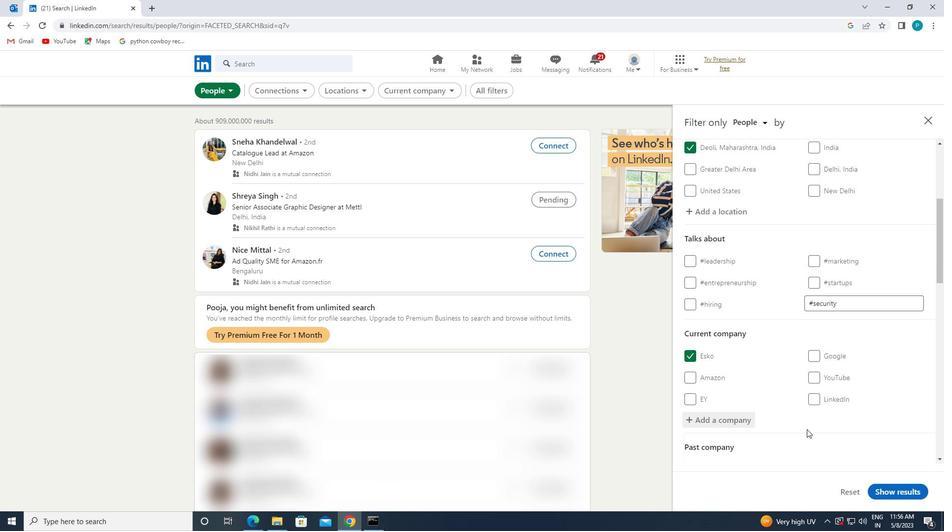 
Action: Mouse moved to (806, 429)
Screenshot: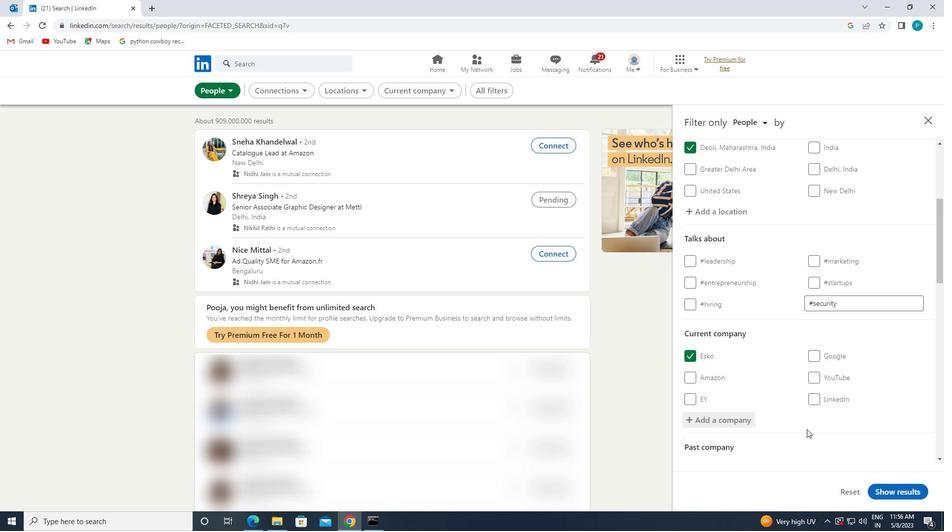 
Action: Mouse scrolled (806, 429) with delta (0, 0)
Screenshot: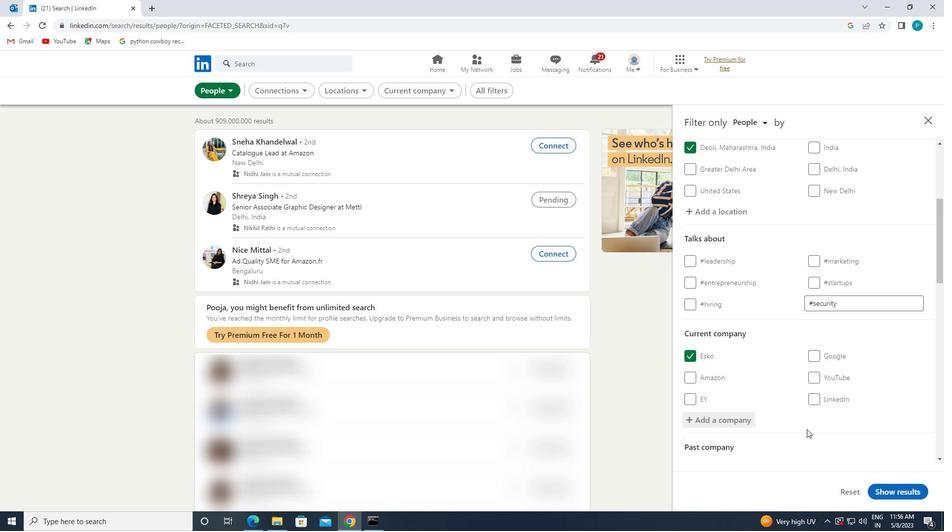 
Action: Mouse moved to (806, 429)
Screenshot: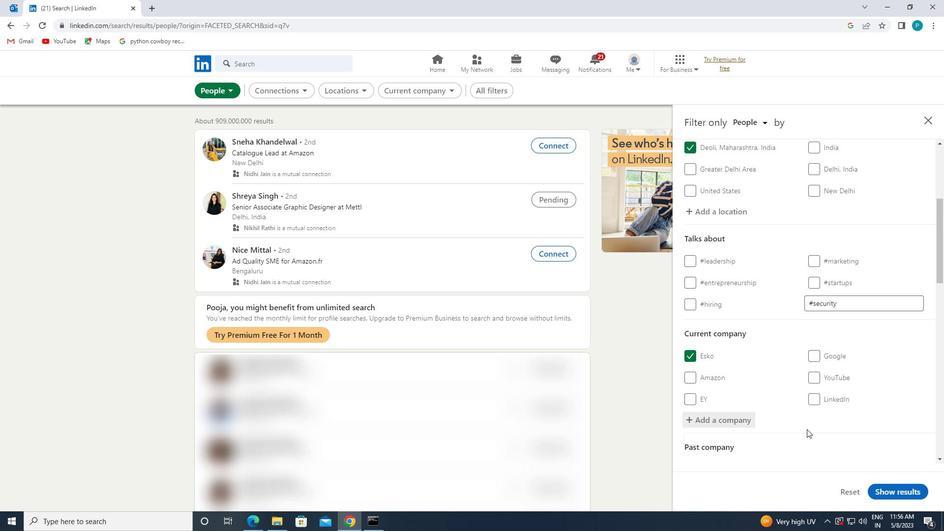 
Action: Mouse scrolled (806, 429) with delta (0, 0)
Screenshot: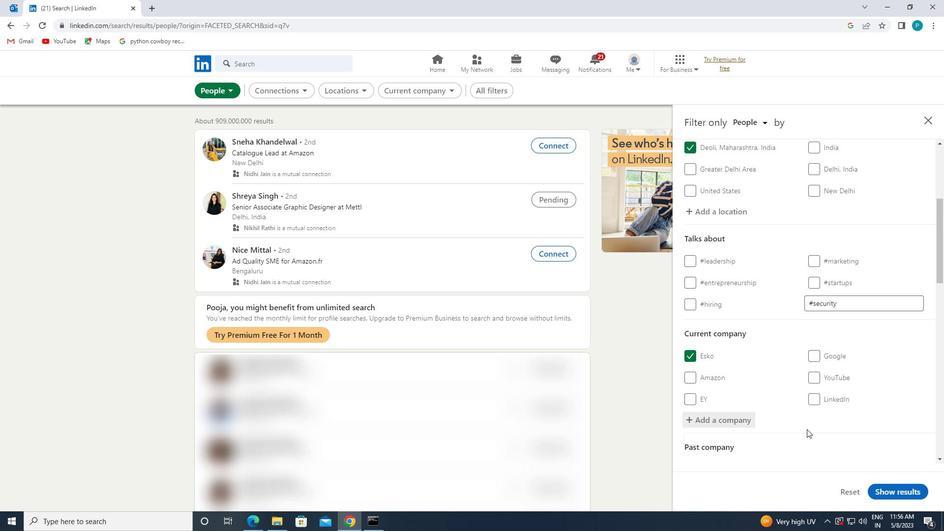 
Action: Mouse scrolled (806, 429) with delta (0, 0)
Screenshot: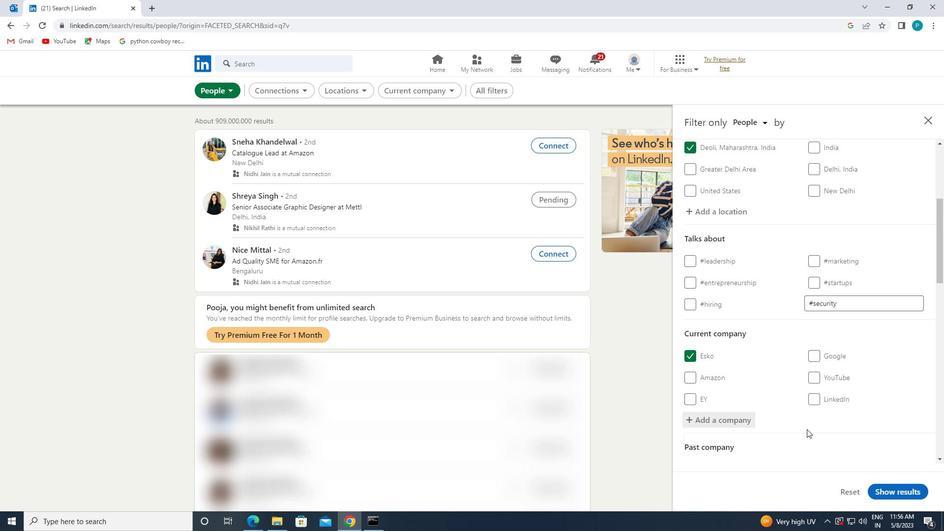 
Action: Mouse moved to (806, 429)
Screenshot: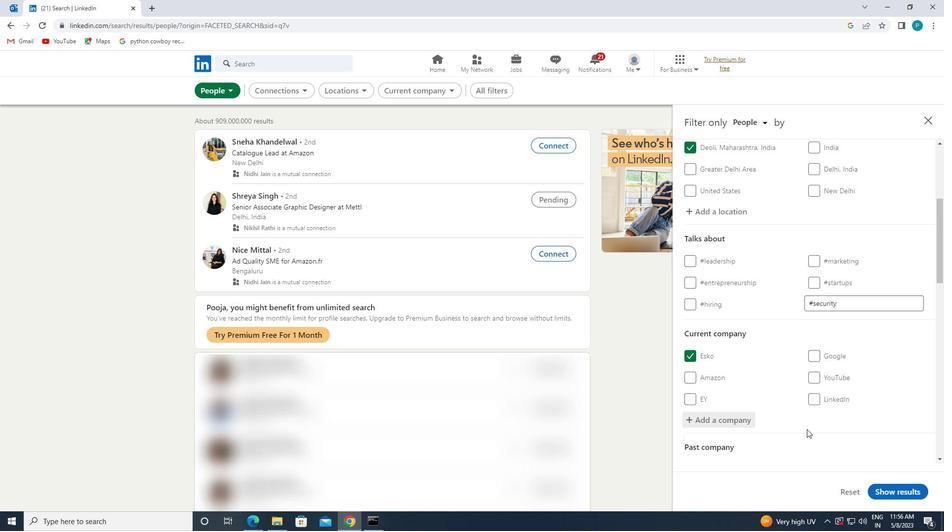 
Action: Mouse scrolled (806, 429) with delta (0, 0)
Screenshot: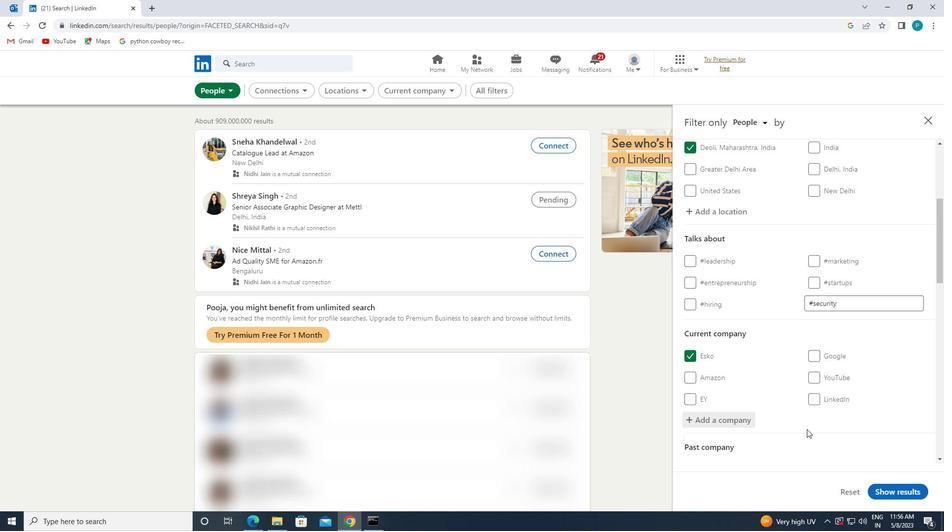 
Action: Mouse moved to (837, 372)
Screenshot: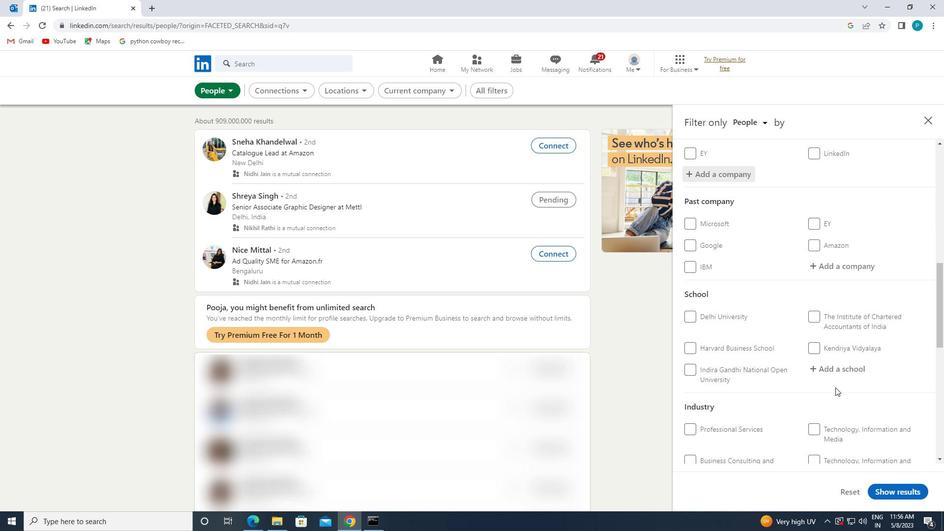 
Action: Mouse pressed left at (837, 372)
Screenshot: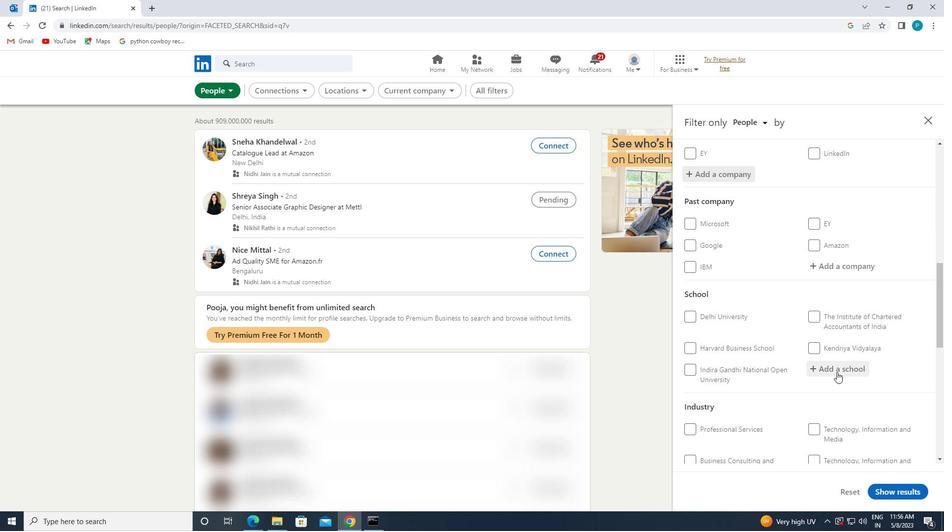 
Action: Mouse moved to (835, 379)
Screenshot: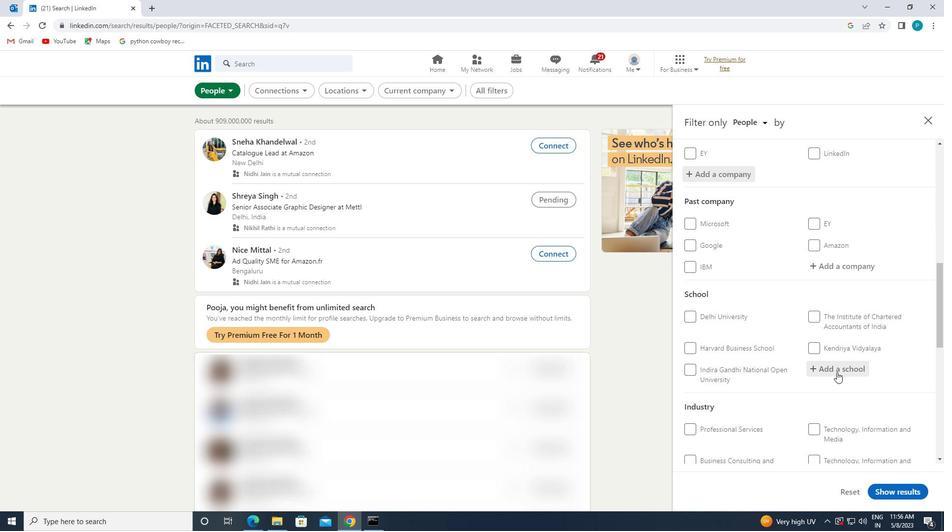 
Action: Key pressed <Key.caps_lock>A<Key.caps_lock>IR<Key.space>
Screenshot: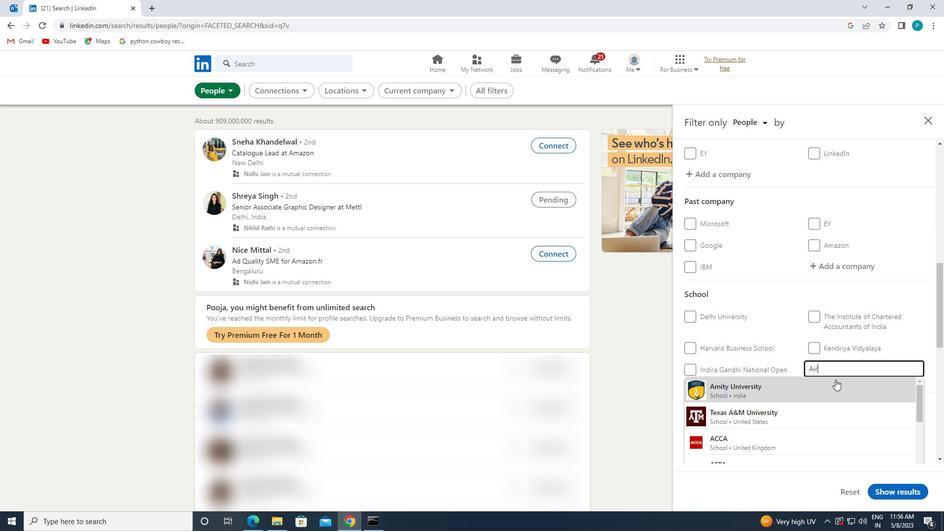 
Action: Mouse moved to (831, 415)
Screenshot: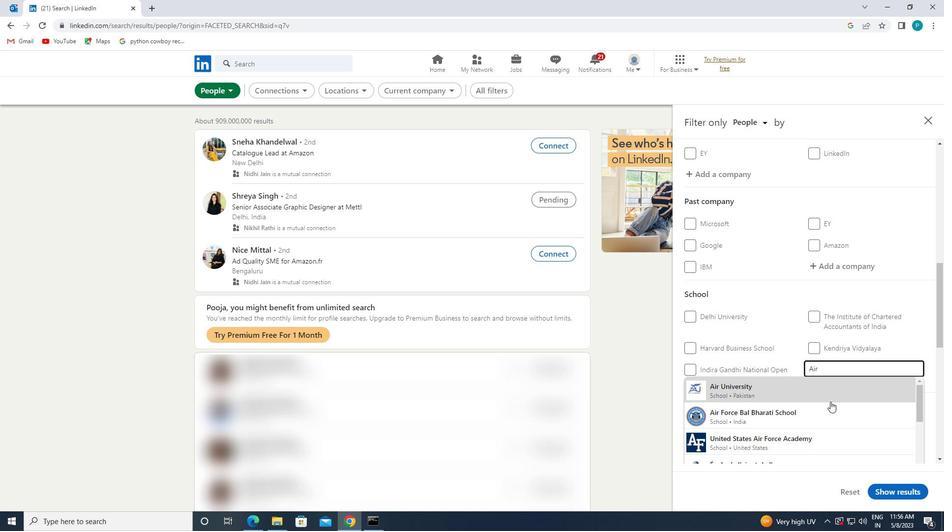 
Action: Mouse pressed left at (831, 415)
Screenshot: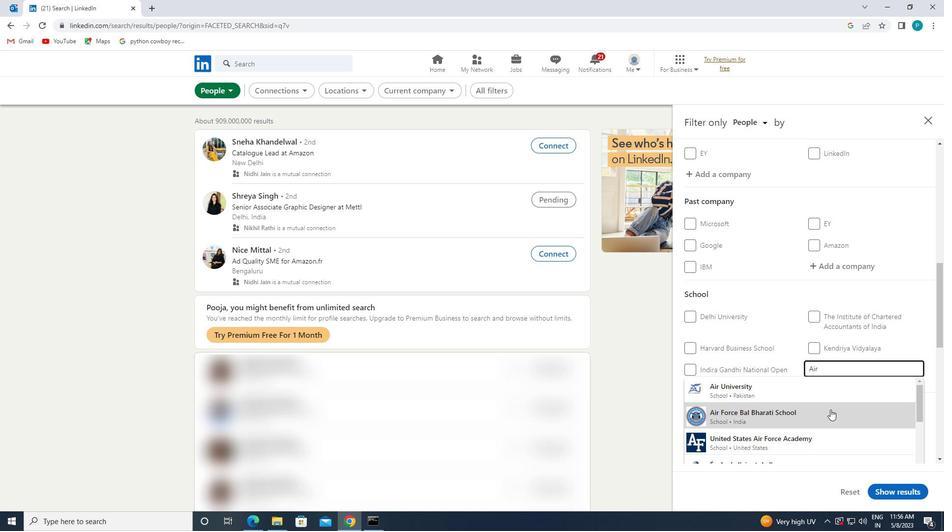 
Action: Mouse moved to (830, 363)
Screenshot: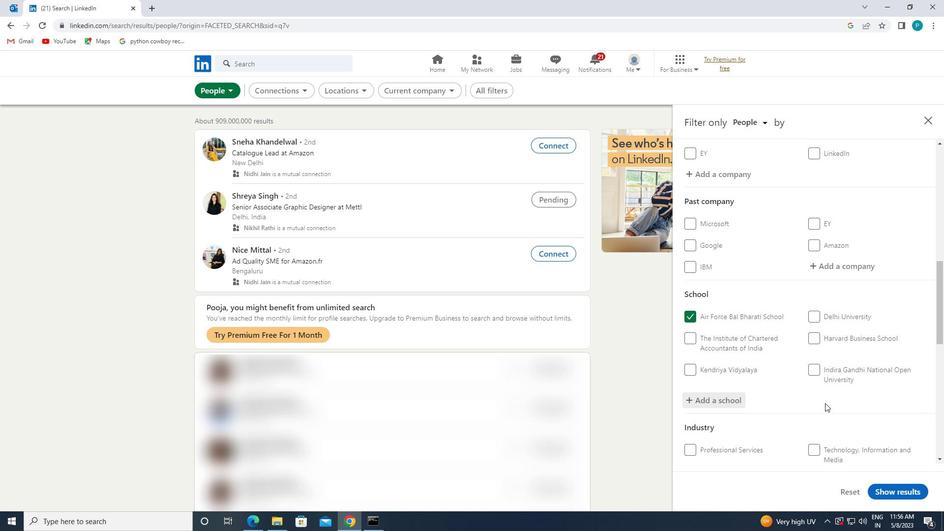 
Action: Mouse scrolled (830, 362) with delta (0, 0)
Screenshot: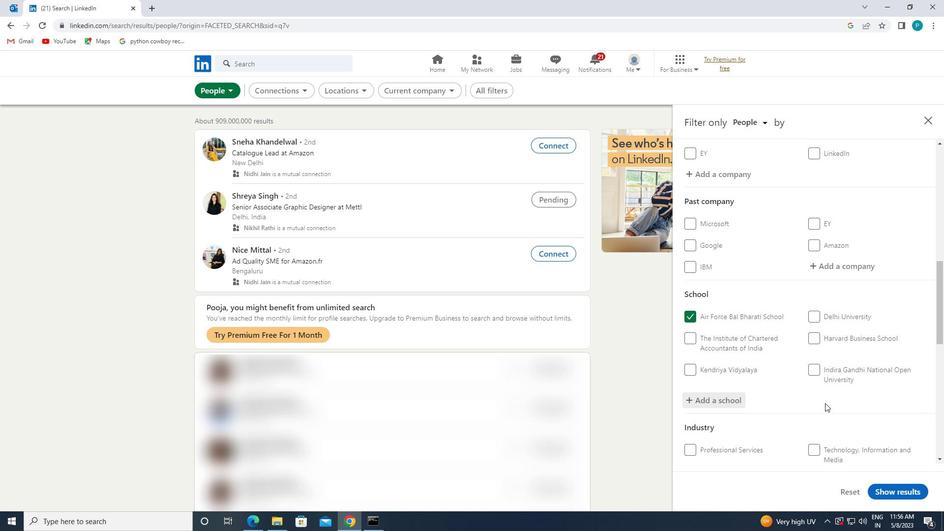 
Action: Mouse moved to (831, 360)
Screenshot: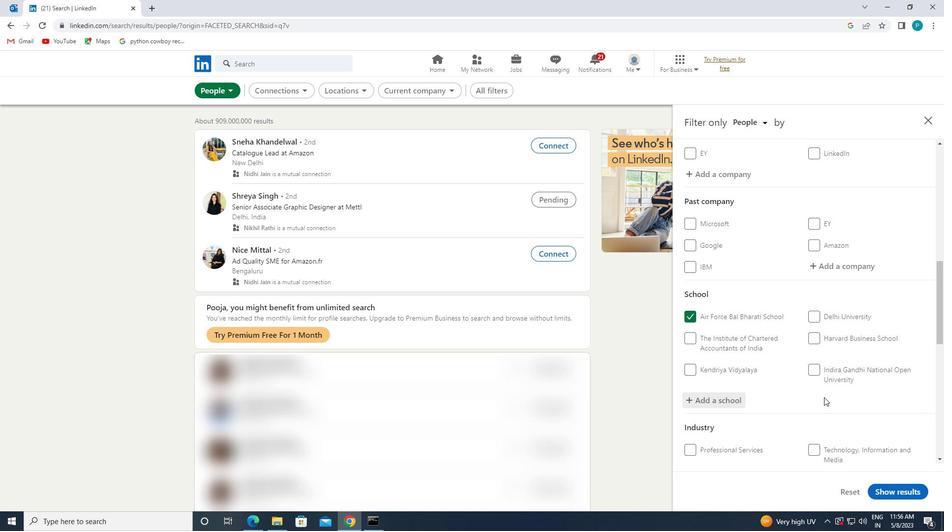 
Action: Mouse scrolled (831, 360) with delta (0, 0)
Screenshot: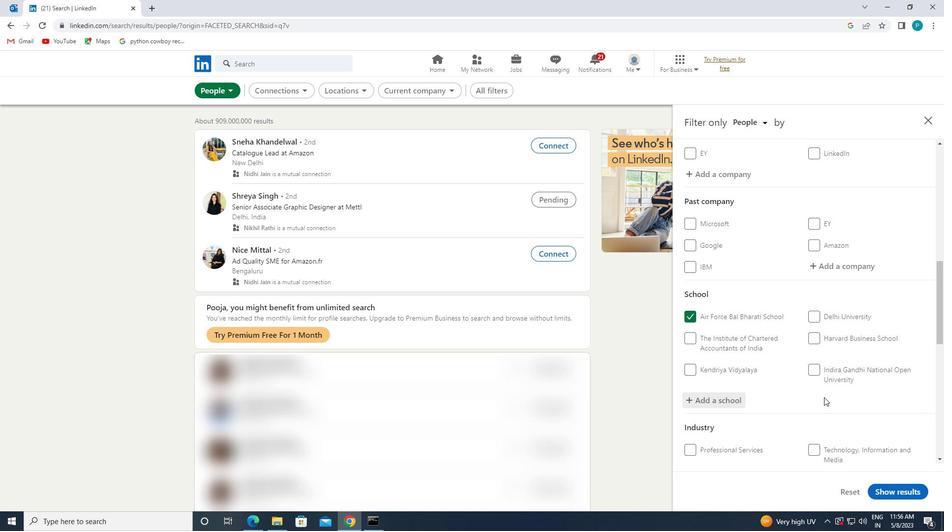 
Action: Mouse moved to (833, 352)
Screenshot: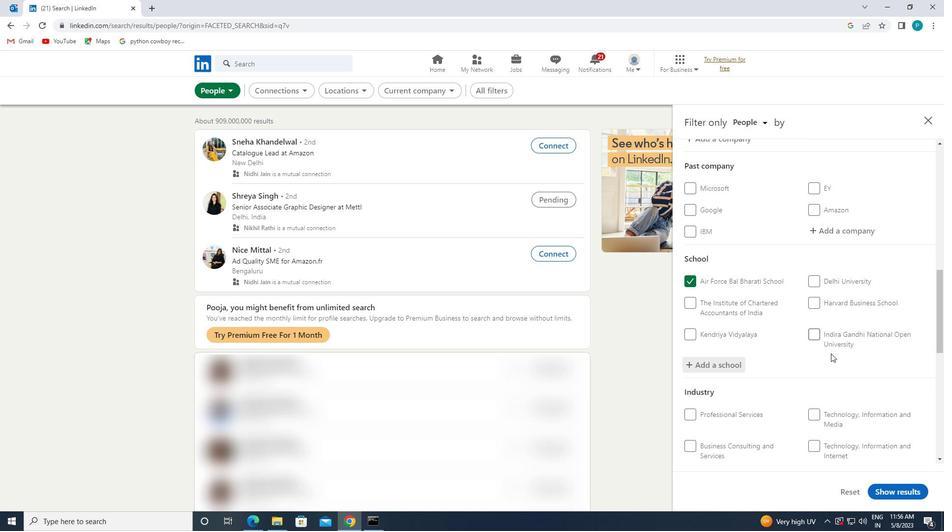 
Action: Mouse scrolled (833, 352) with delta (0, 0)
Screenshot: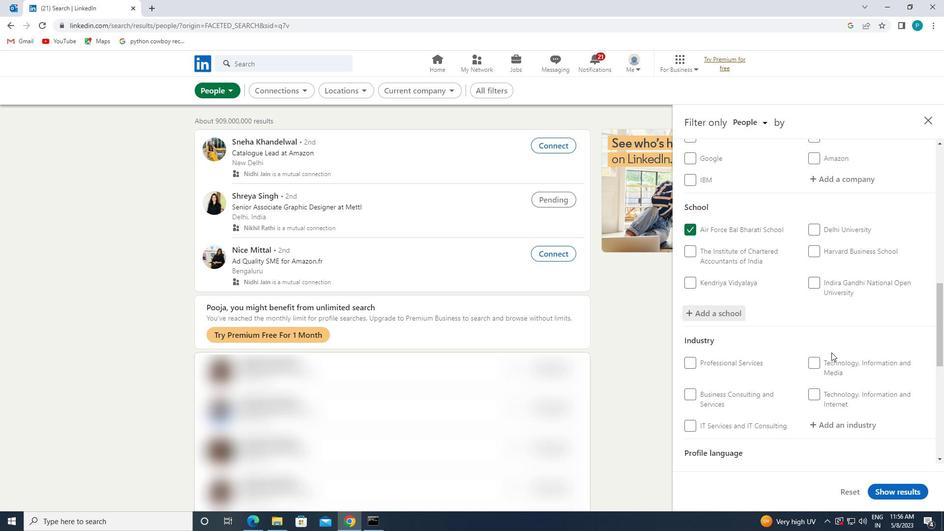 
Action: Mouse moved to (834, 353)
Screenshot: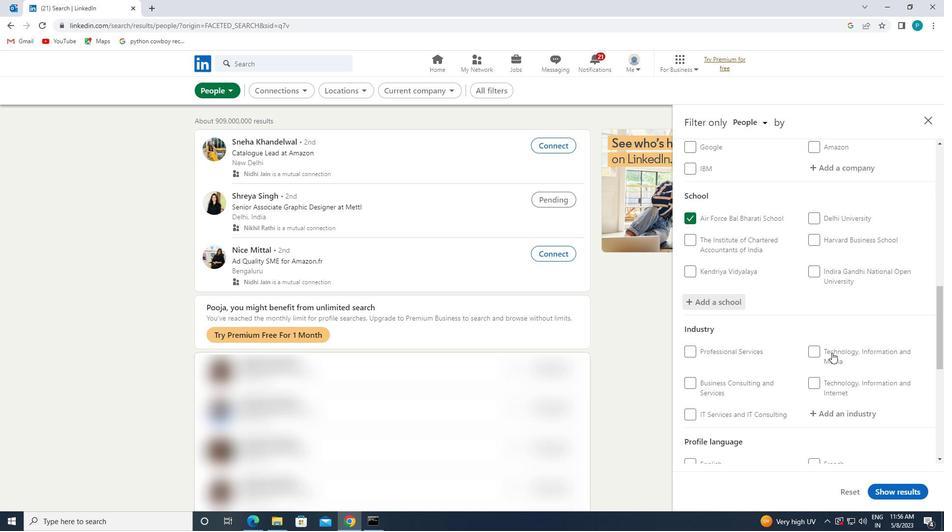 
Action: Mouse scrolled (834, 352) with delta (0, 0)
Screenshot: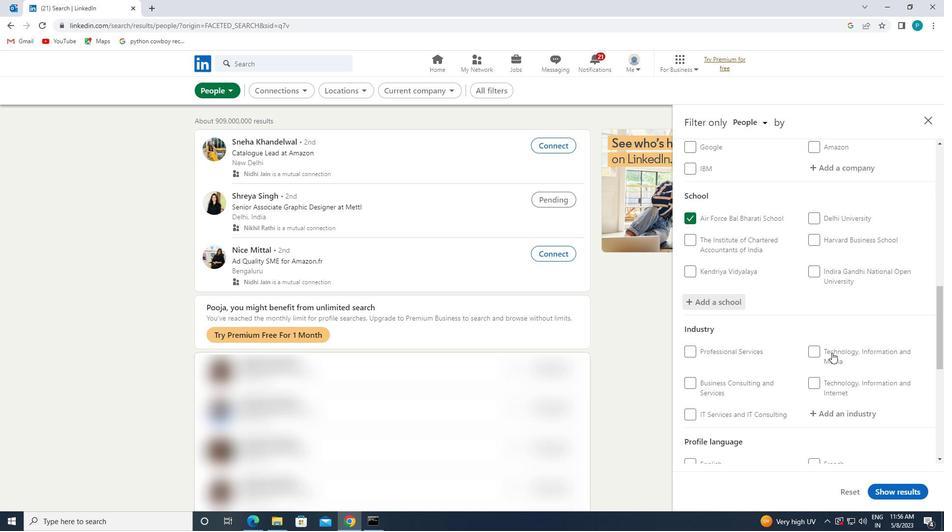 
Action: Mouse moved to (864, 302)
Screenshot: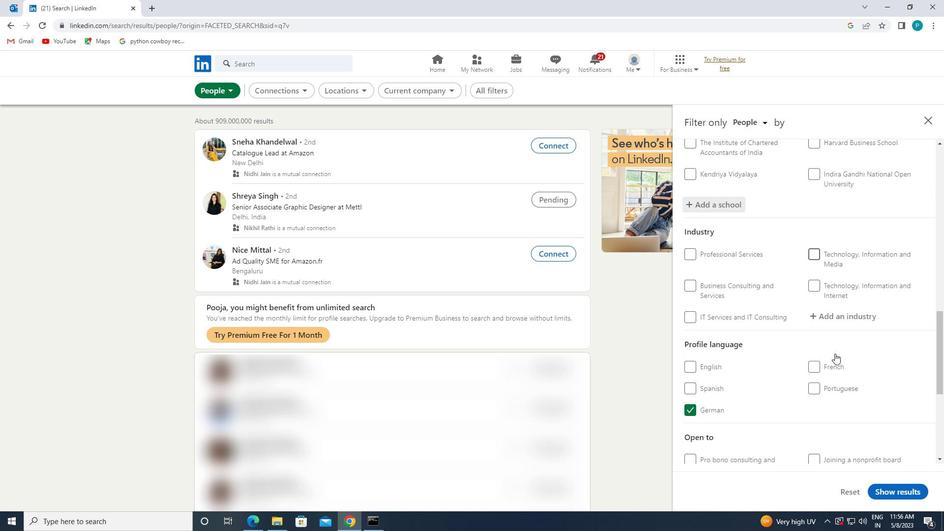 
Action: Mouse pressed left at (864, 302)
Screenshot: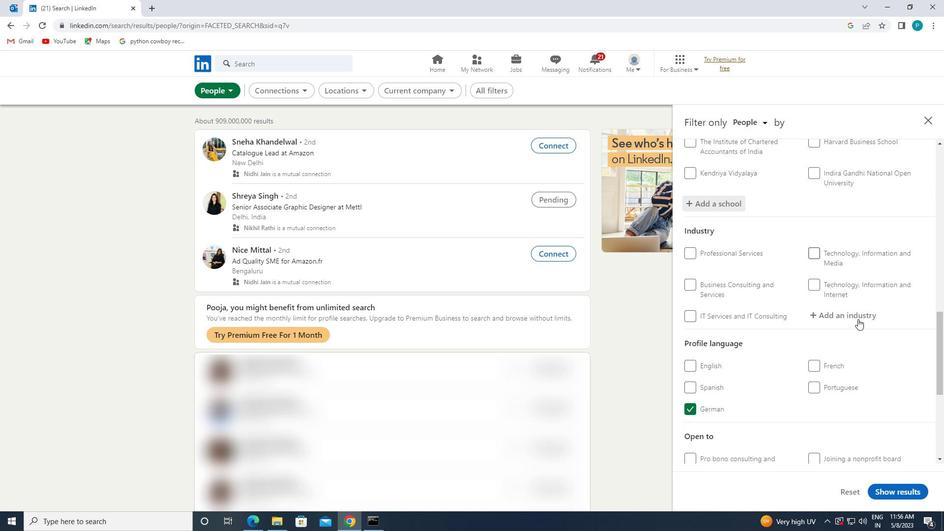 
Action: Mouse moved to (865, 309)
Screenshot: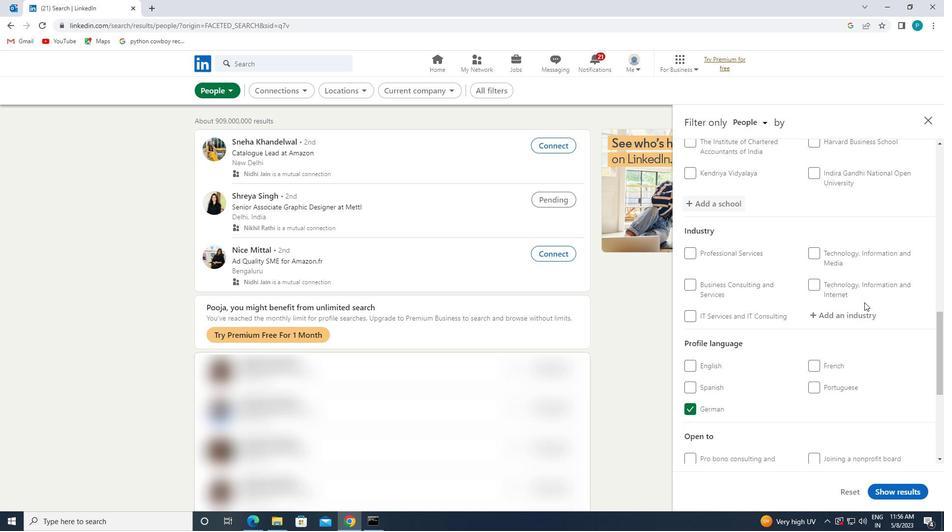 
Action: Mouse pressed left at (865, 309)
Screenshot: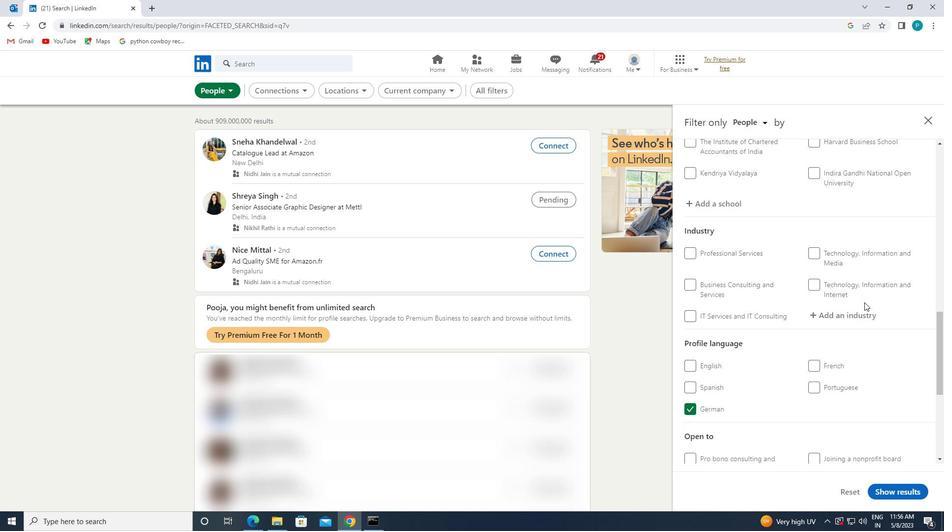 
Action: Mouse moved to (890, 327)
Screenshot: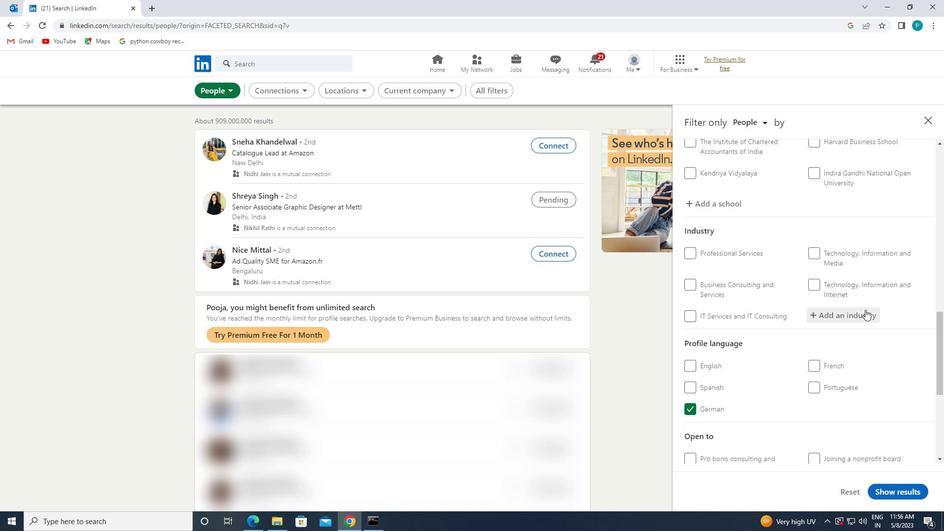 
Action: Key pressed <Key.caps_lock>M<Key.caps_lock>ARKET
Screenshot: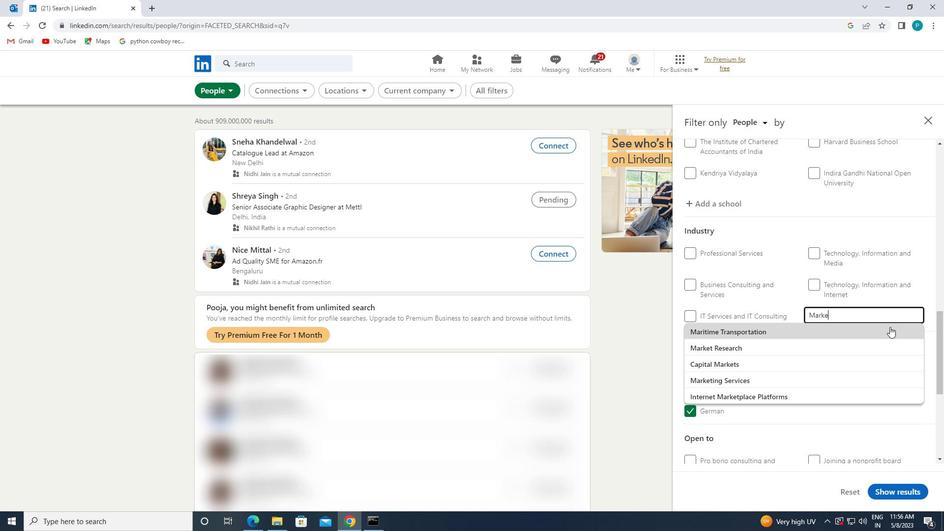 
Action: Mouse pressed left at (890, 327)
Screenshot: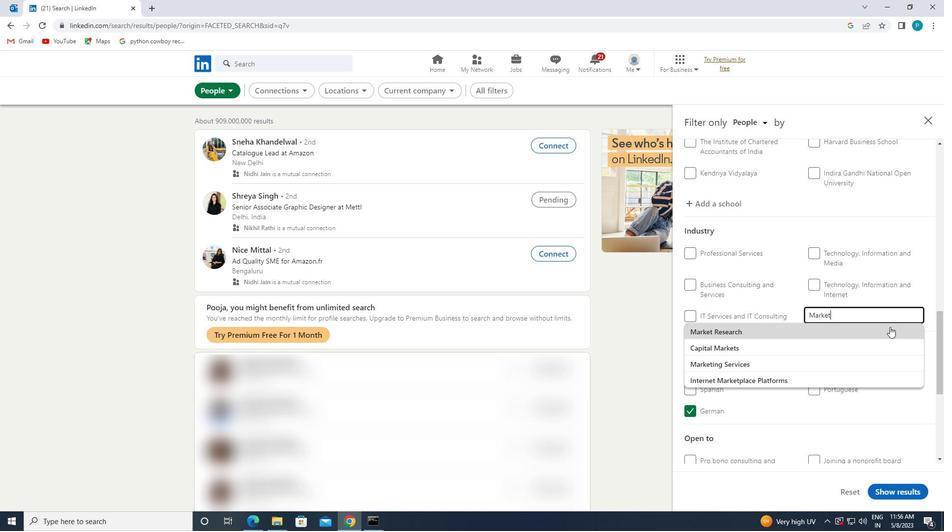 
Action: Mouse scrolled (890, 326) with delta (0, 0)
Screenshot: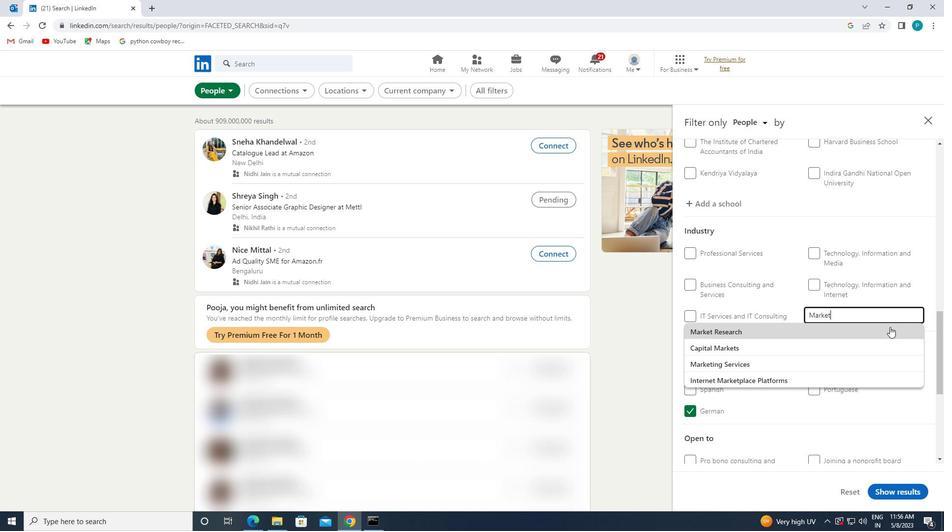 
Action: Mouse scrolled (890, 326) with delta (0, 0)
Screenshot: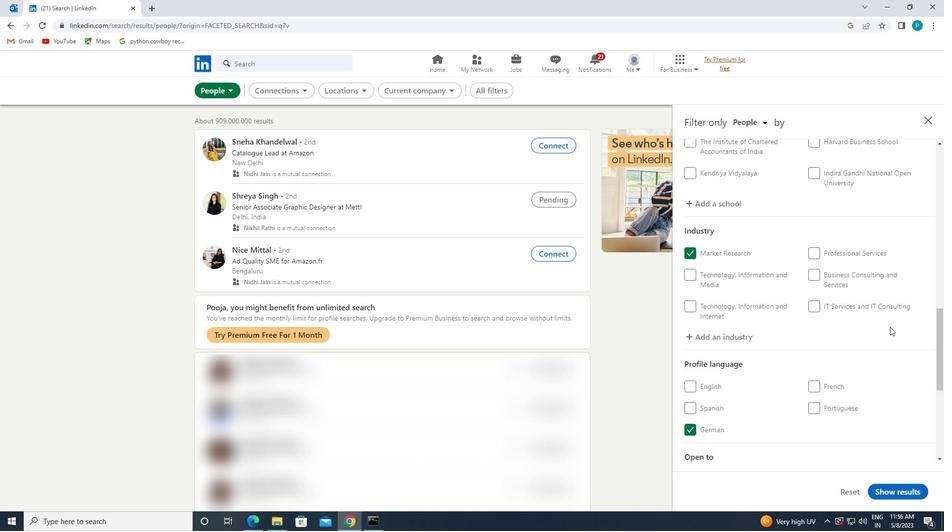 
Action: Mouse scrolled (890, 326) with delta (0, 0)
Screenshot: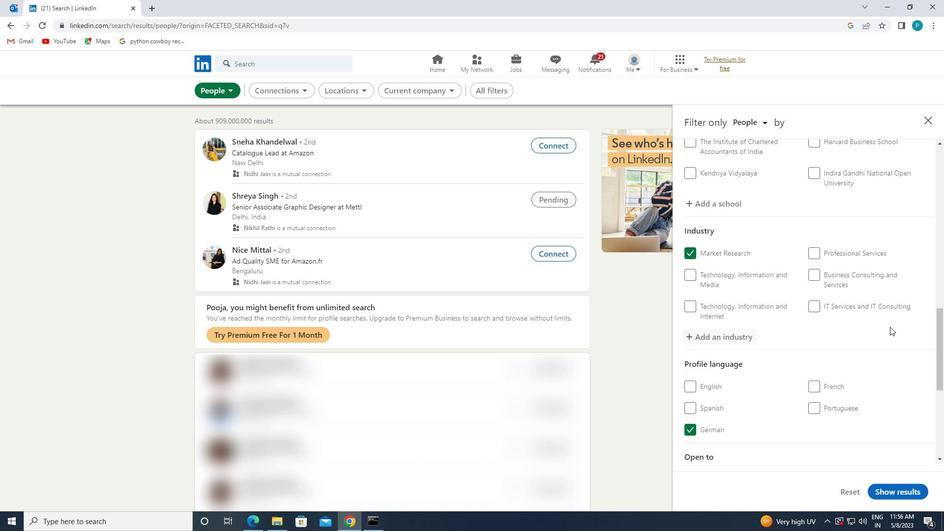 
Action: Mouse scrolled (890, 326) with delta (0, 0)
Screenshot: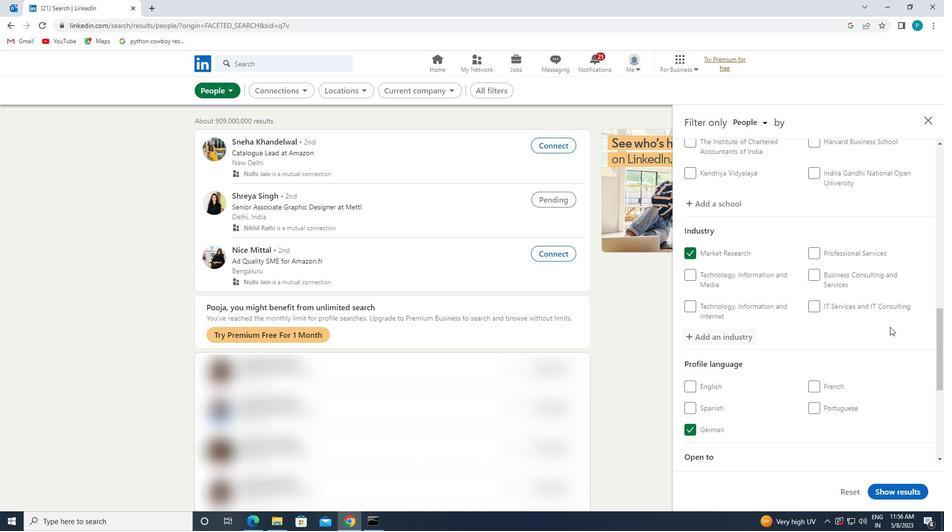 
Action: Mouse moved to (858, 389)
Screenshot: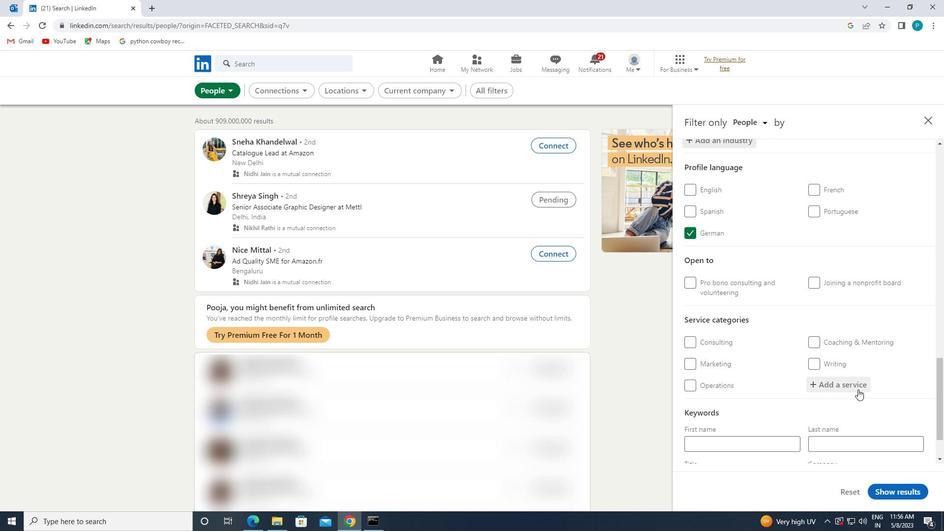 
Action: Mouse pressed left at (858, 389)
Screenshot: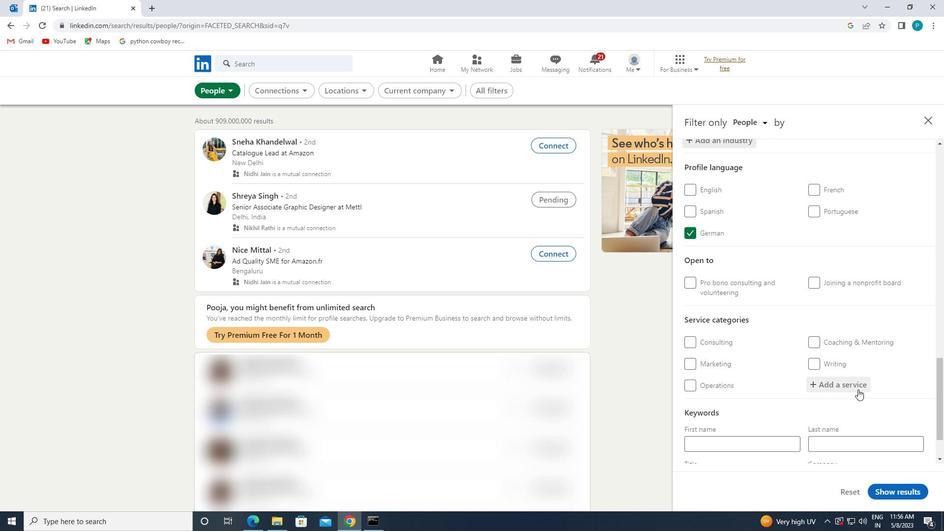 
Action: Mouse moved to (862, 388)
Screenshot: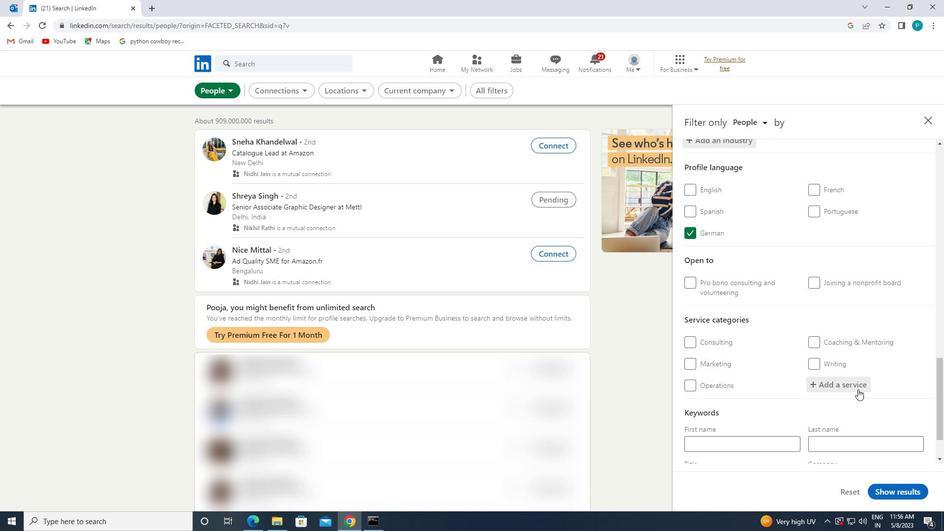 
Action: Key pressed <Key.caps_lock>N<Key.caps_lock>OM<Key.backspace>N
Screenshot: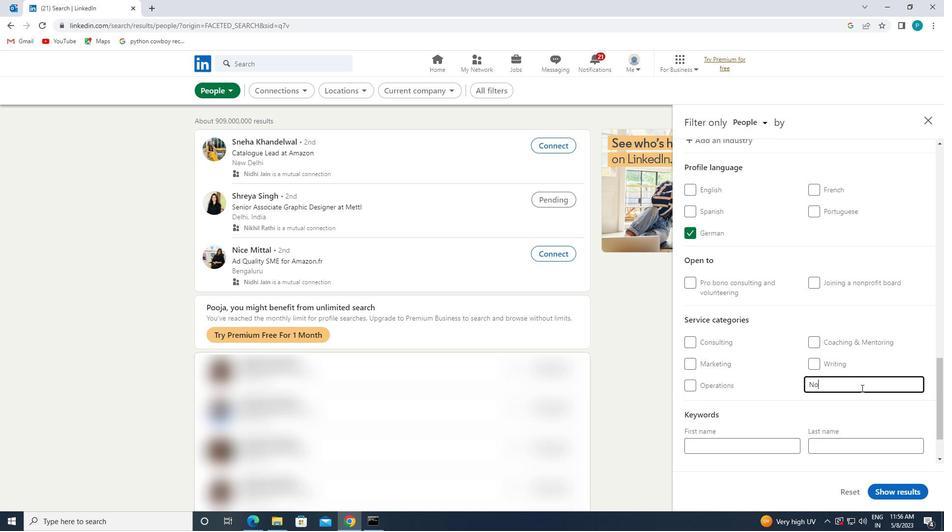 
Action: Mouse moved to (804, 419)
Screenshot: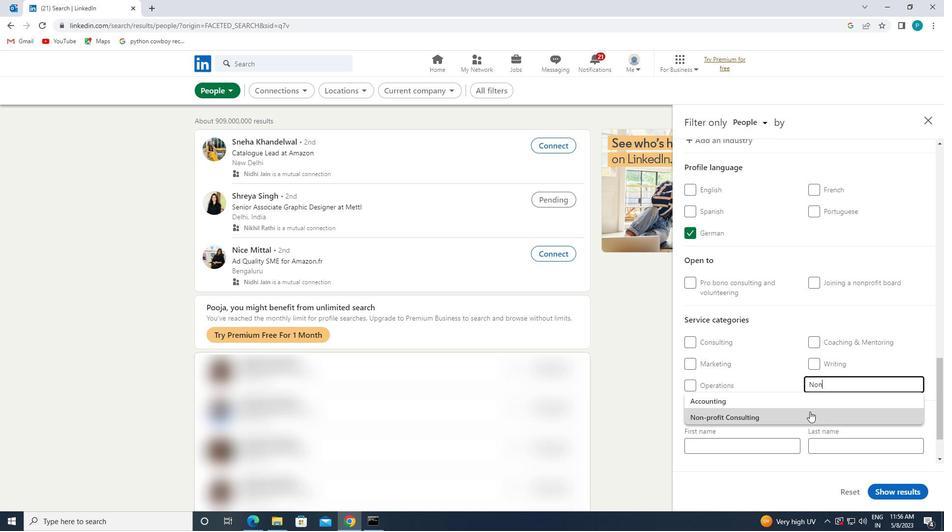 
Action: Mouse pressed left at (804, 419)
Screenshot: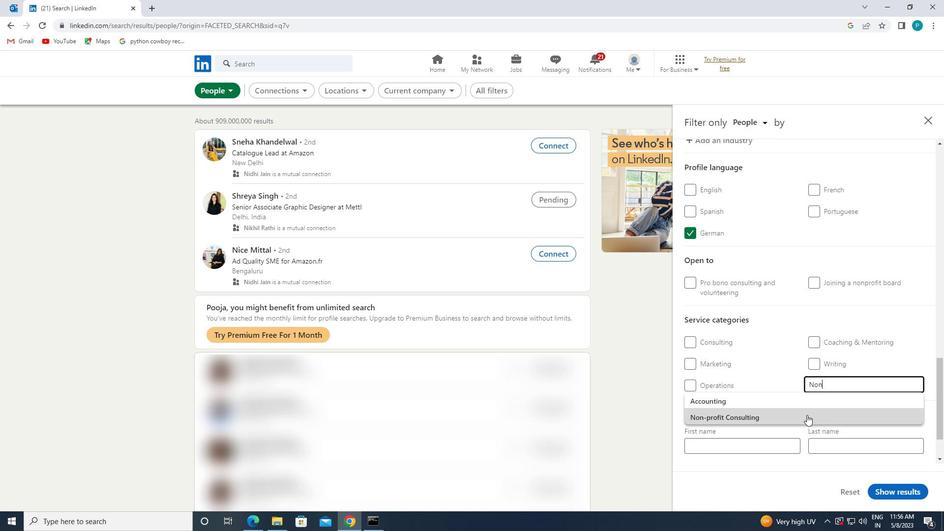 
Action: Mouse moved to (774, 429)
Screenshot: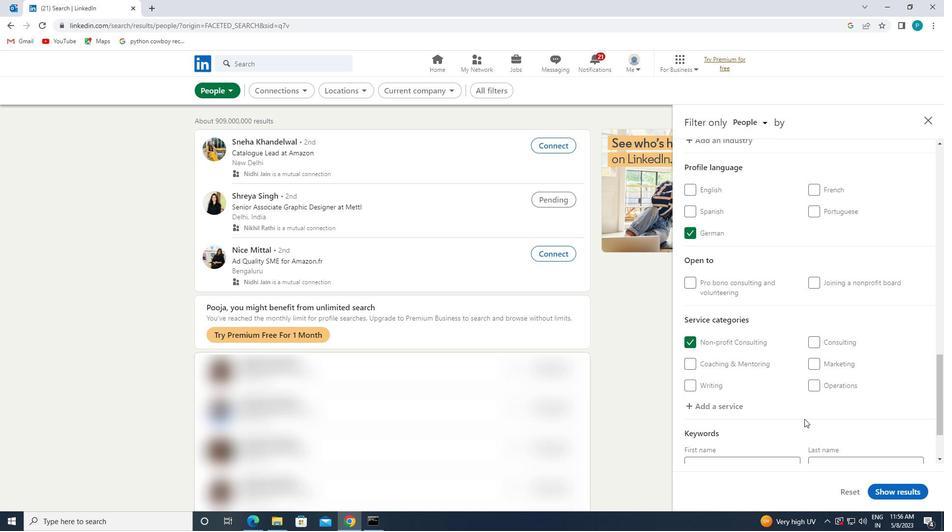 
Action: Mouse scrolled (774, 429) with delta (0, 0)
Screenshot: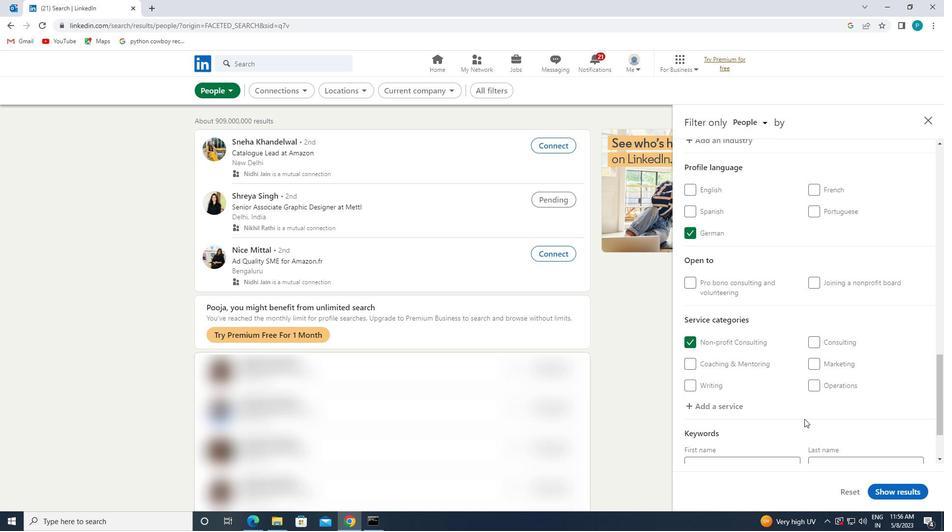 
Action: Mouse moved to (772, 430)
Screenshot: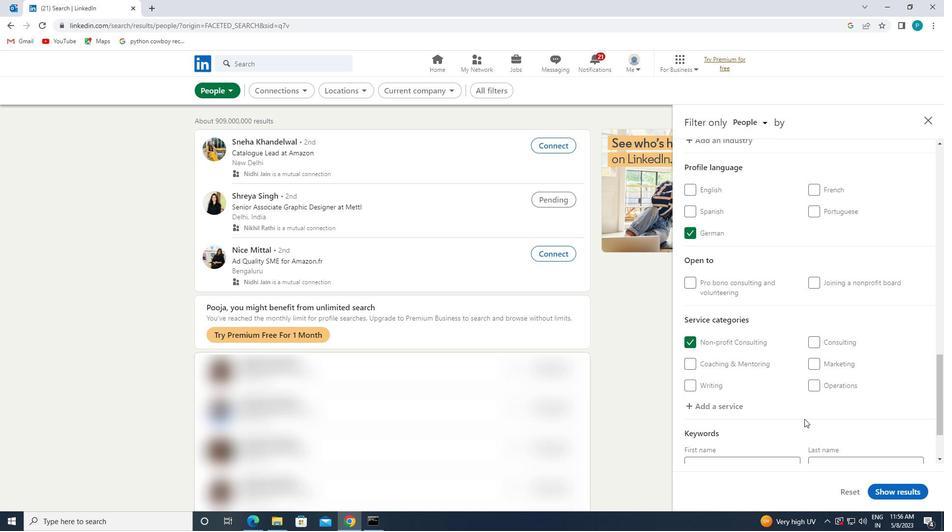
Action: Mouse scrolled (772, 429) with delta (0, 0)
Screenshot: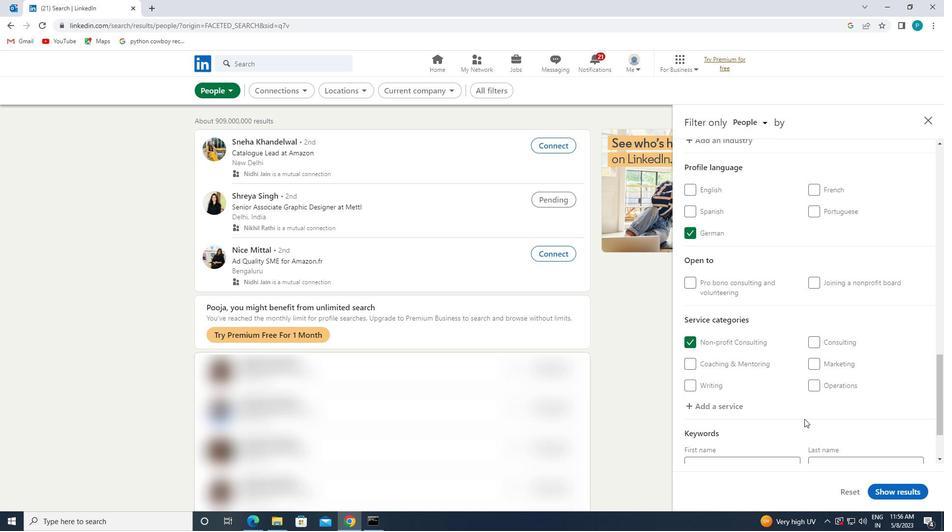 
Action: Mouse moved to (768, 431)
Screenshot: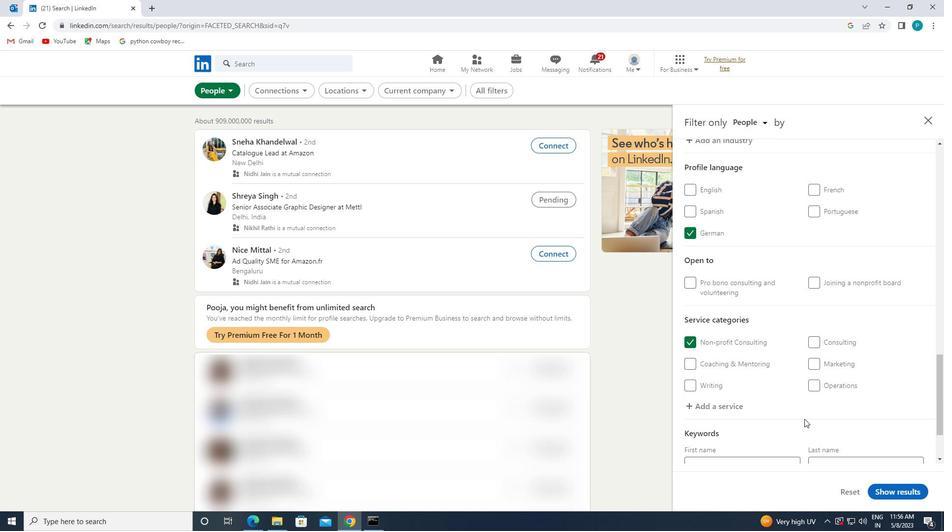 
Action: Mouse scrolled (768, 431) with delta (0, 0)
Screenshot: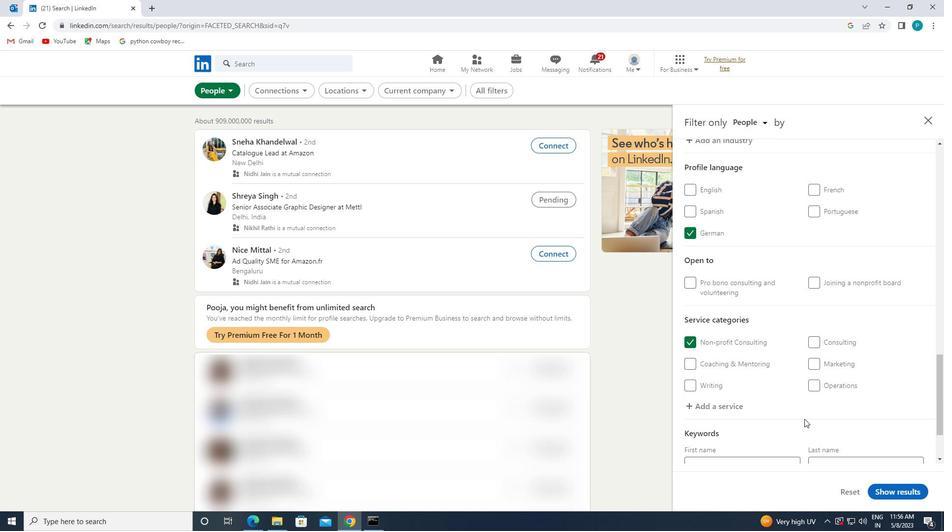 
Action: Mouse moved to (739, 426)
Screenshot: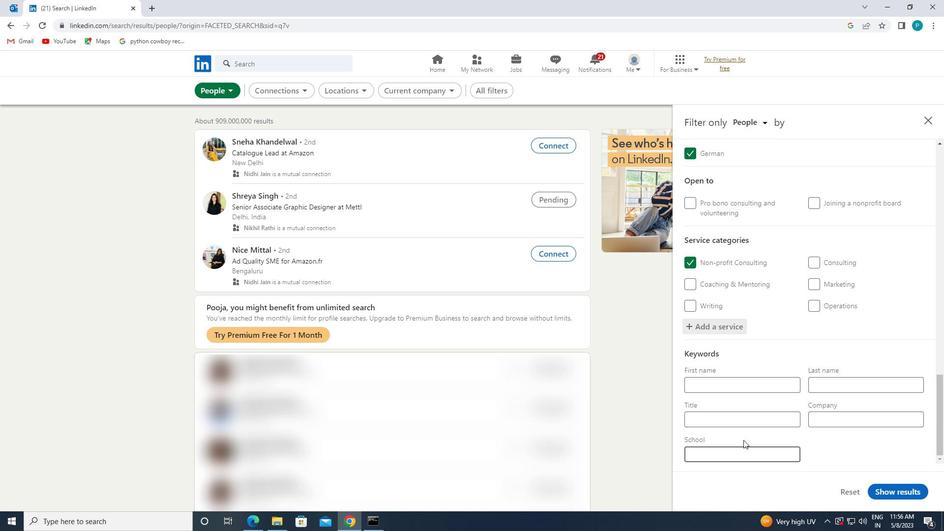 
Action: Mouse pressed left at (739, 426)
Screenshot: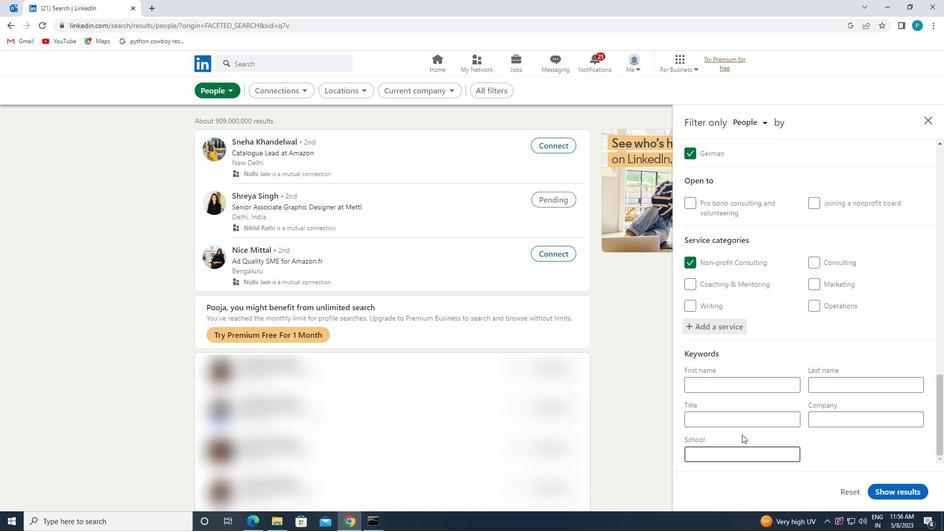 
Action: Mouse moved to (739, 425)
Screenshot: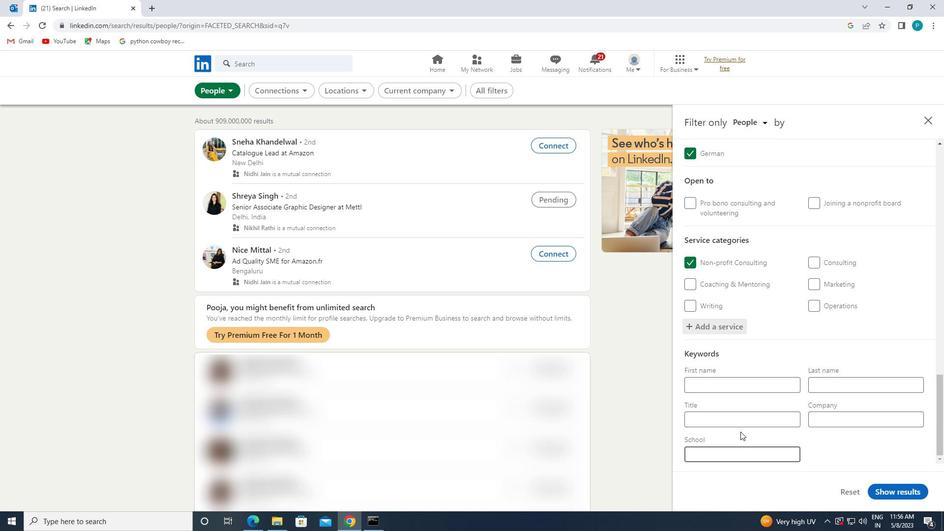 
Action: Key pressed <Key.caps_lock>D<Key.caps_lock>IRECTOR<Key.space><Key.caps_lock><Key.caps_lock>OF<Key.space><Key.caps_lock>E<Key.caps_lock>THICAL<Key.space><Key.caps_lock>H<Key.caps_lock>ACKING
Screenshot: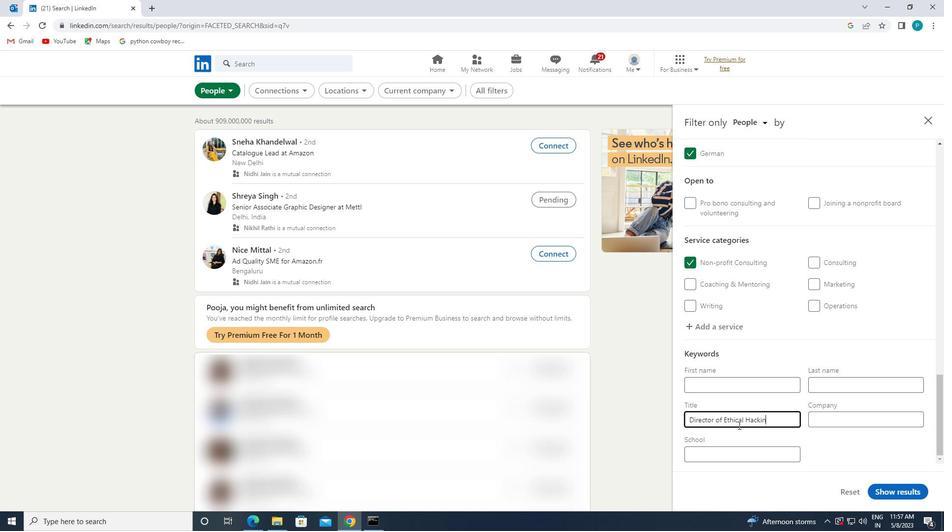 
Action: Mouse moved to (890, 488)
Screenshot: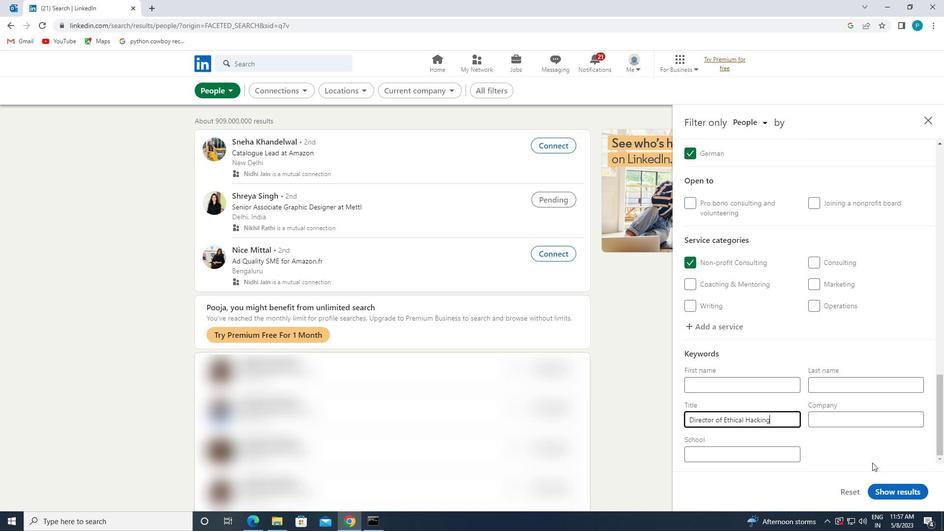 
Action: Mouse pressed left at (890, 488)
Screenshot: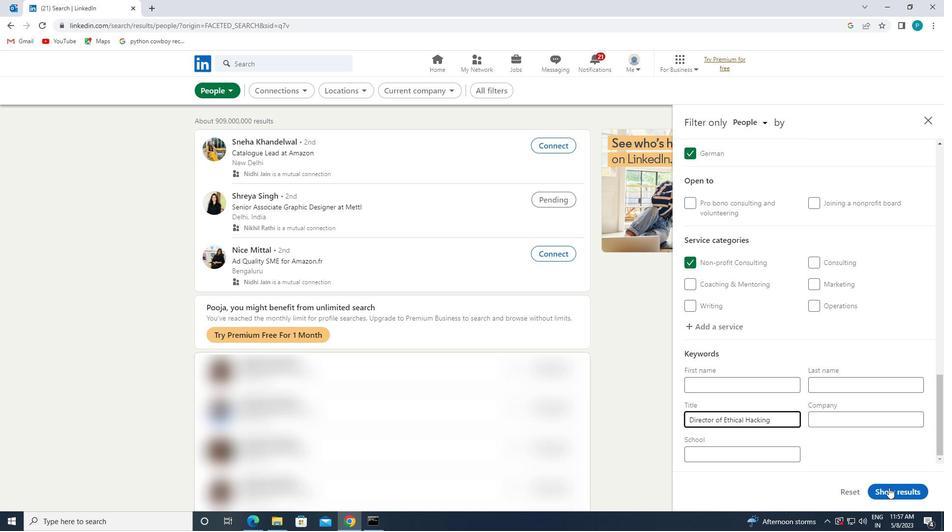 
